Task: Create new contact,   with mail id: 'Leah.Smith@mcny.org', first name: 'Leah', Last name: 'Smith', Job Title: Technical Writer, Phone number (408) 555-9012. Change life cycle stage to  'Lead' and lead status to 'New'. Add new company to the associated contact: www.selco-india.com
 . Logged in from softage.5@softage.net
Action: Mouse moved to (81, 71)
Screenshot: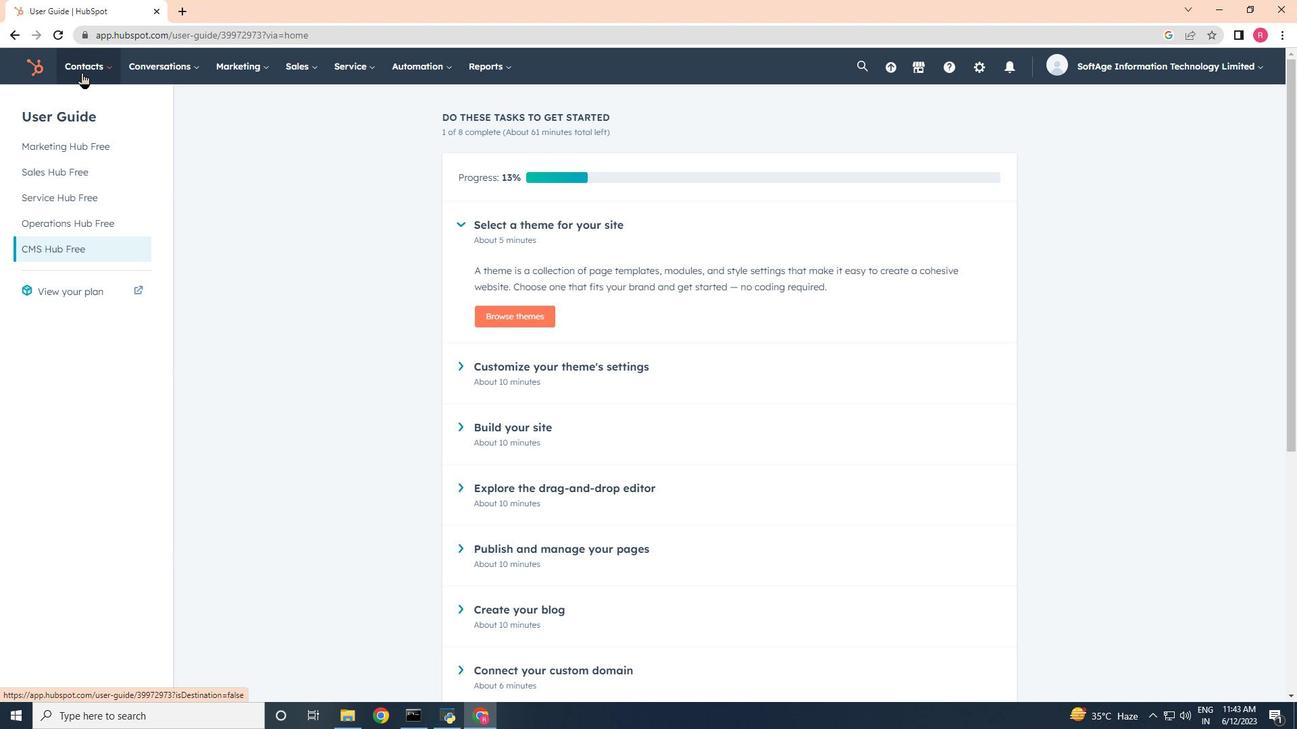 
Action: Mouse pressed left at (81, 71)
Screenshot: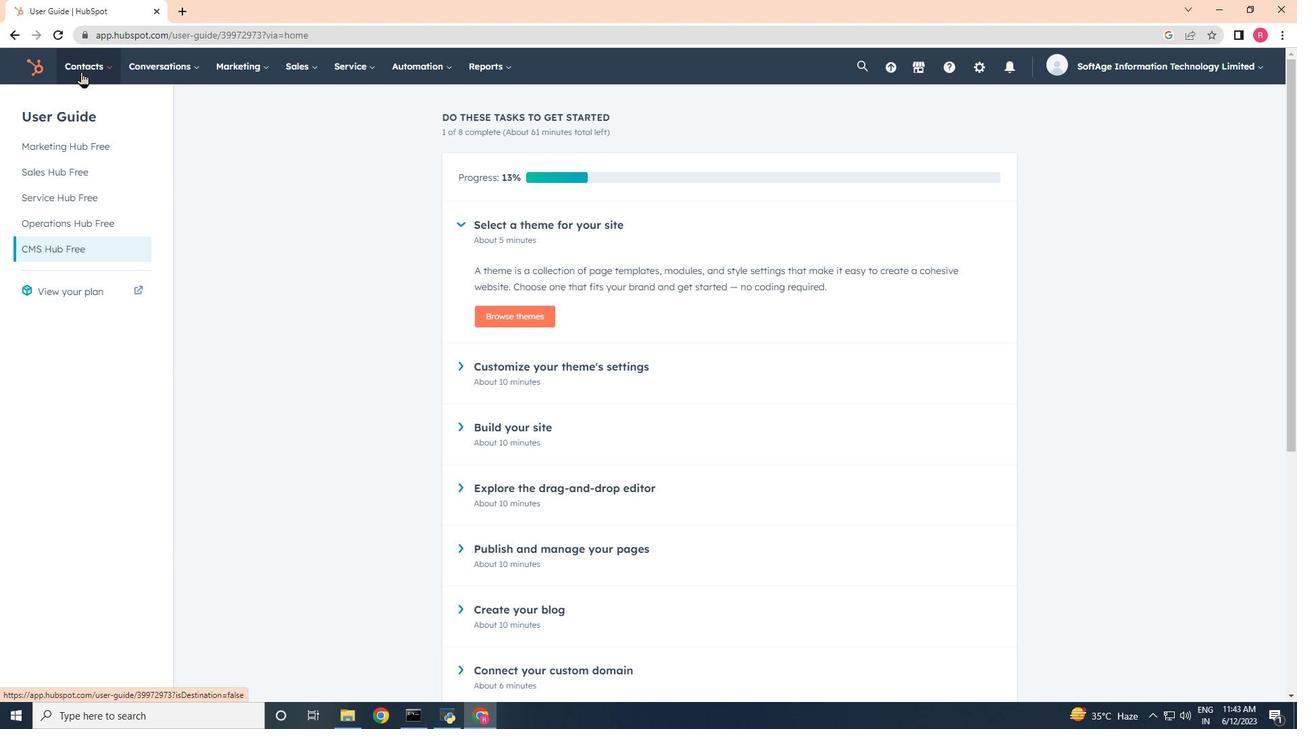 
Action: Mouse moved to (98, 106)
Screenshot: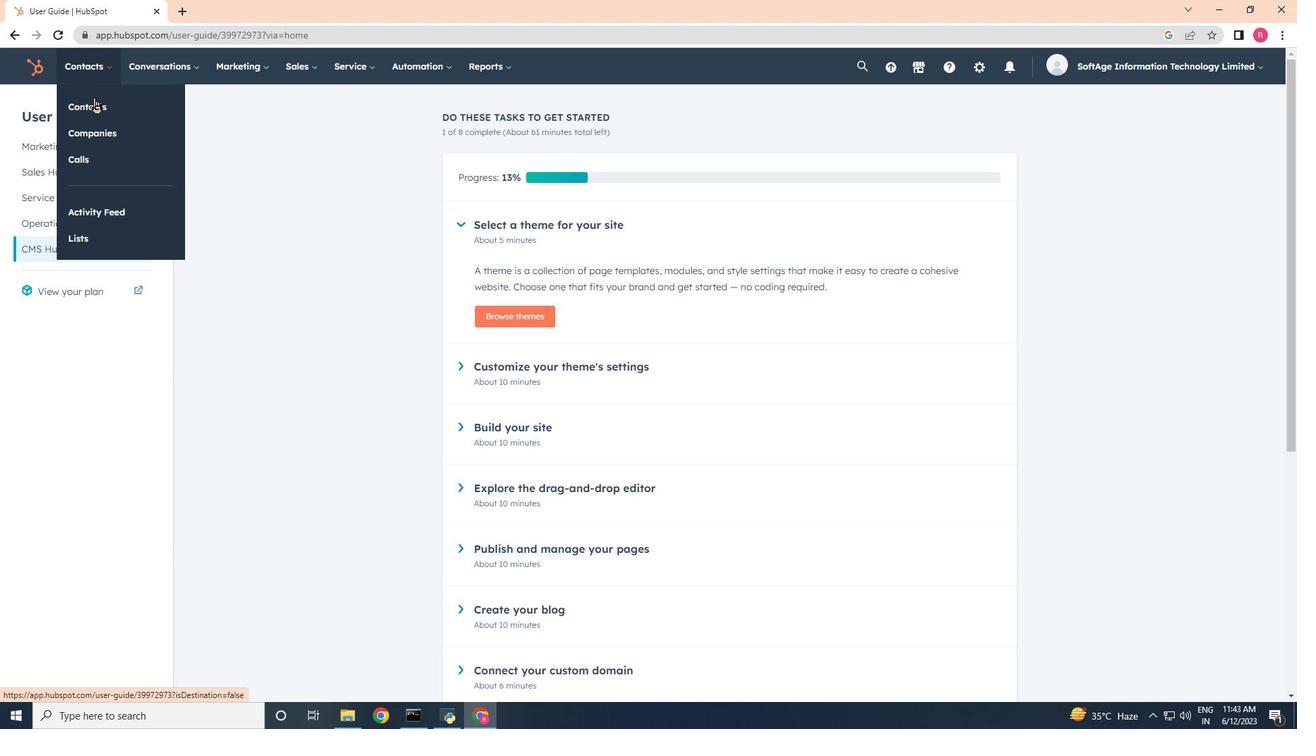 
Action: Mouse pressed left at (98, 106)
Screenshot: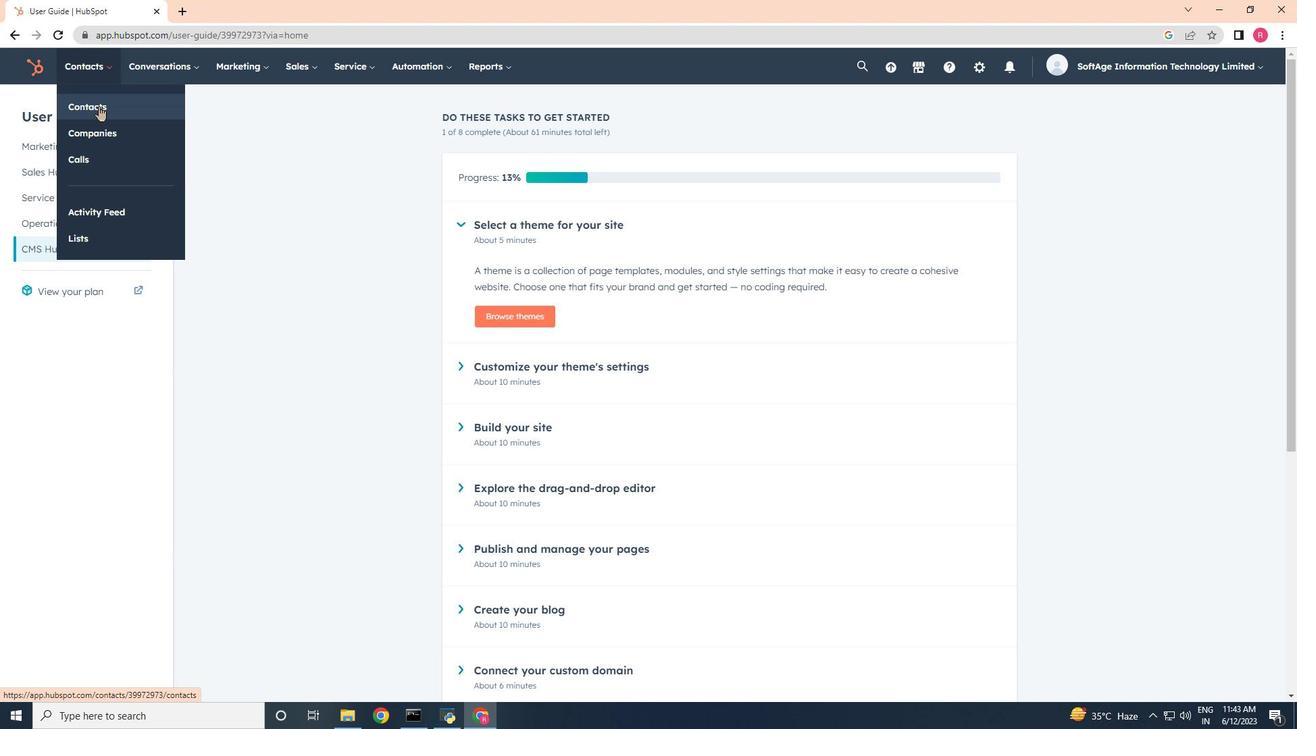 
Action: Mouse moved to (1238, 118)
Screenshot: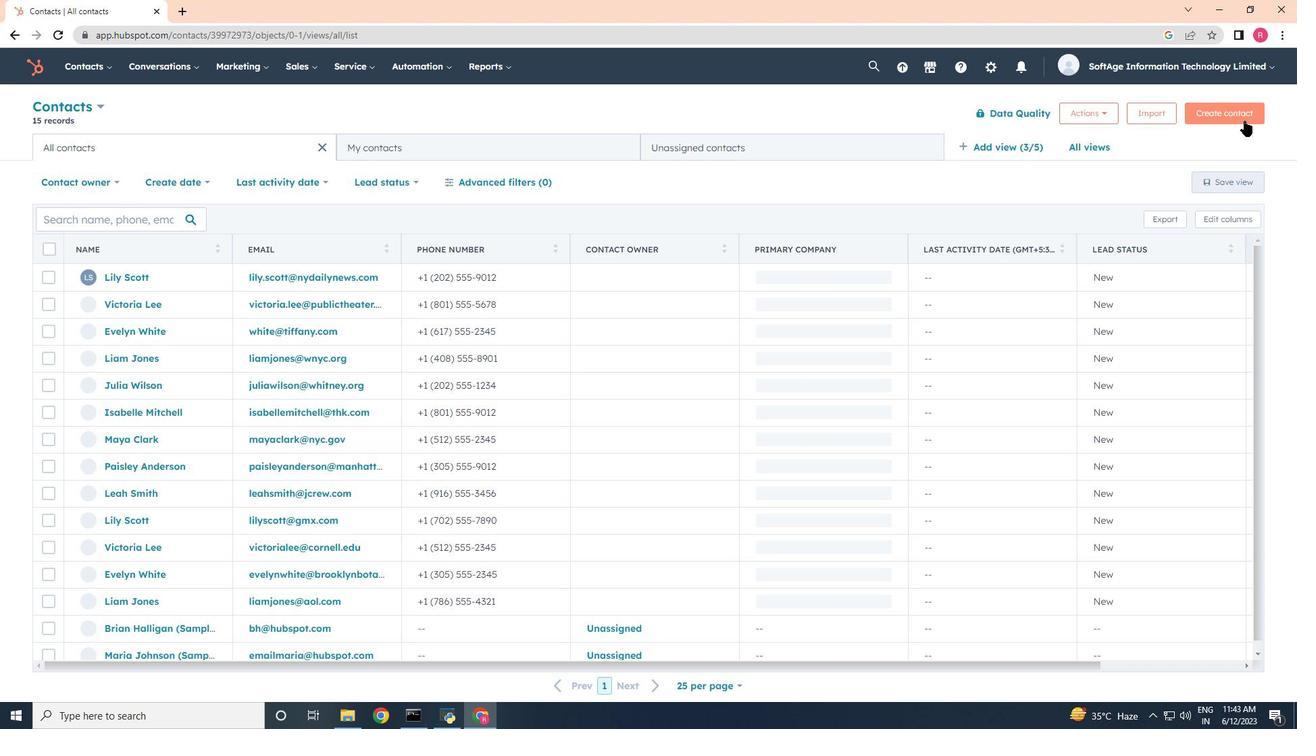 
Action: Mouse pressed left at (1238, 118)
Screenshot: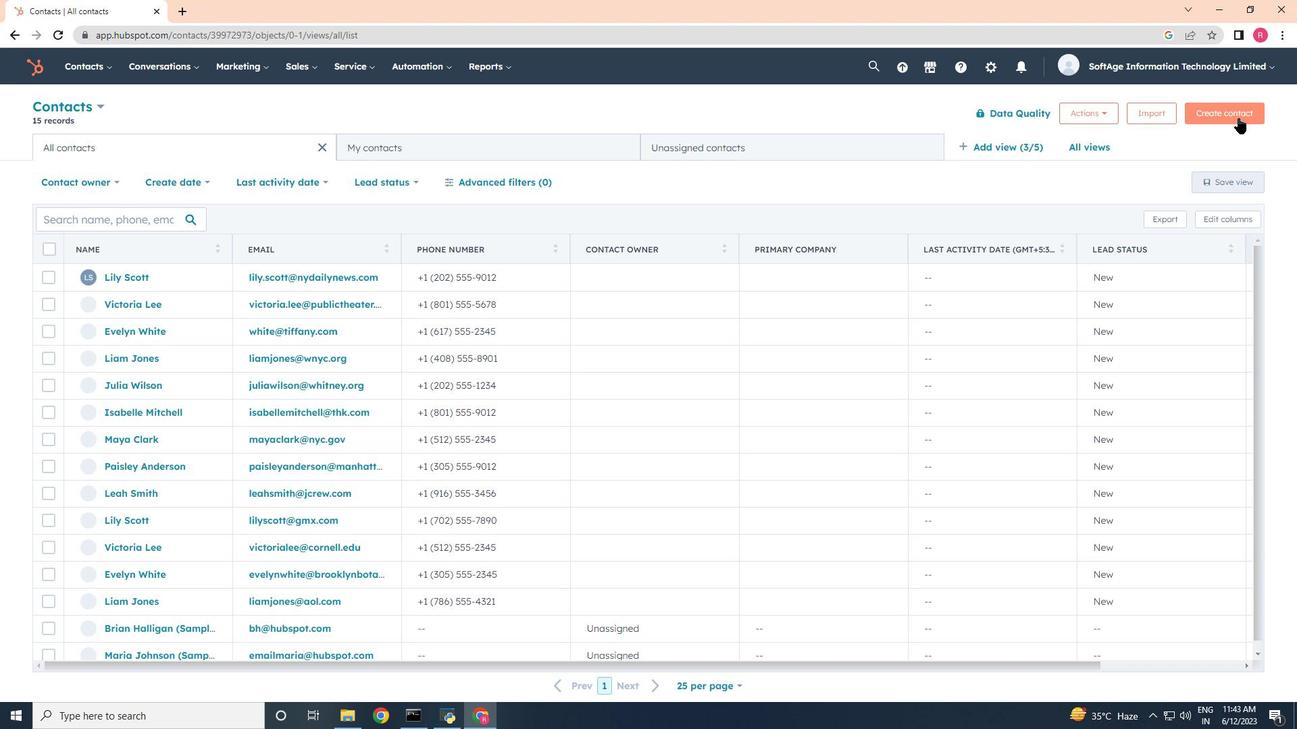 
Action: Mouse moved to (948, 187)
Screenshot: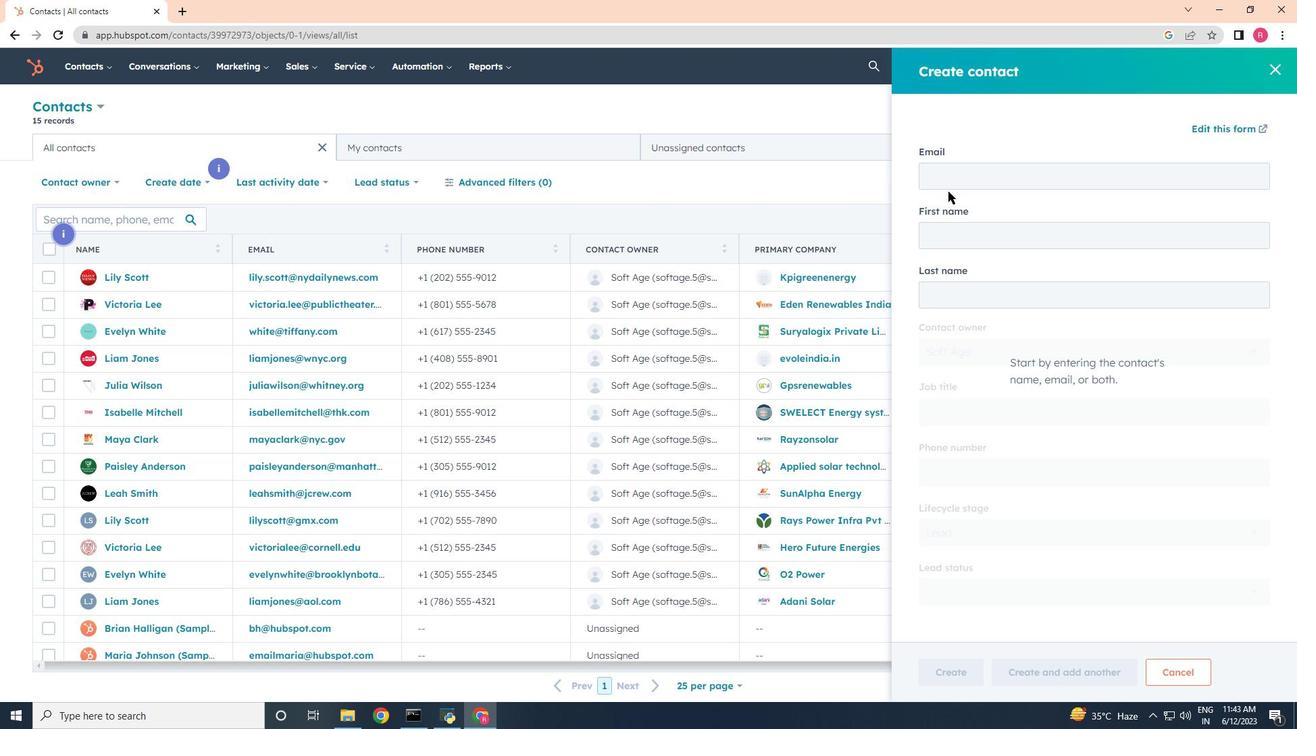
Action: Mouse pressed left at (948, 187)
Screenshot: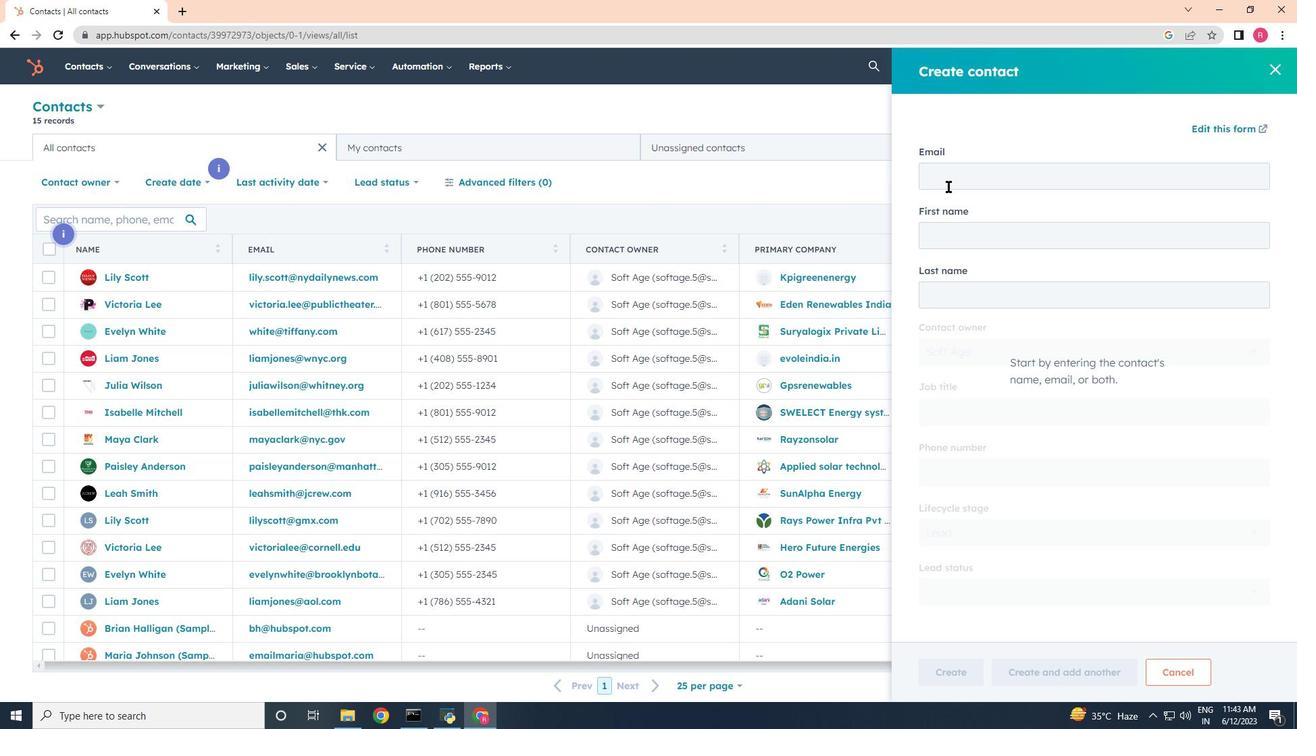 
Action: Key pressed <Key.shift>Leah.<Key.shift>
Screenshot: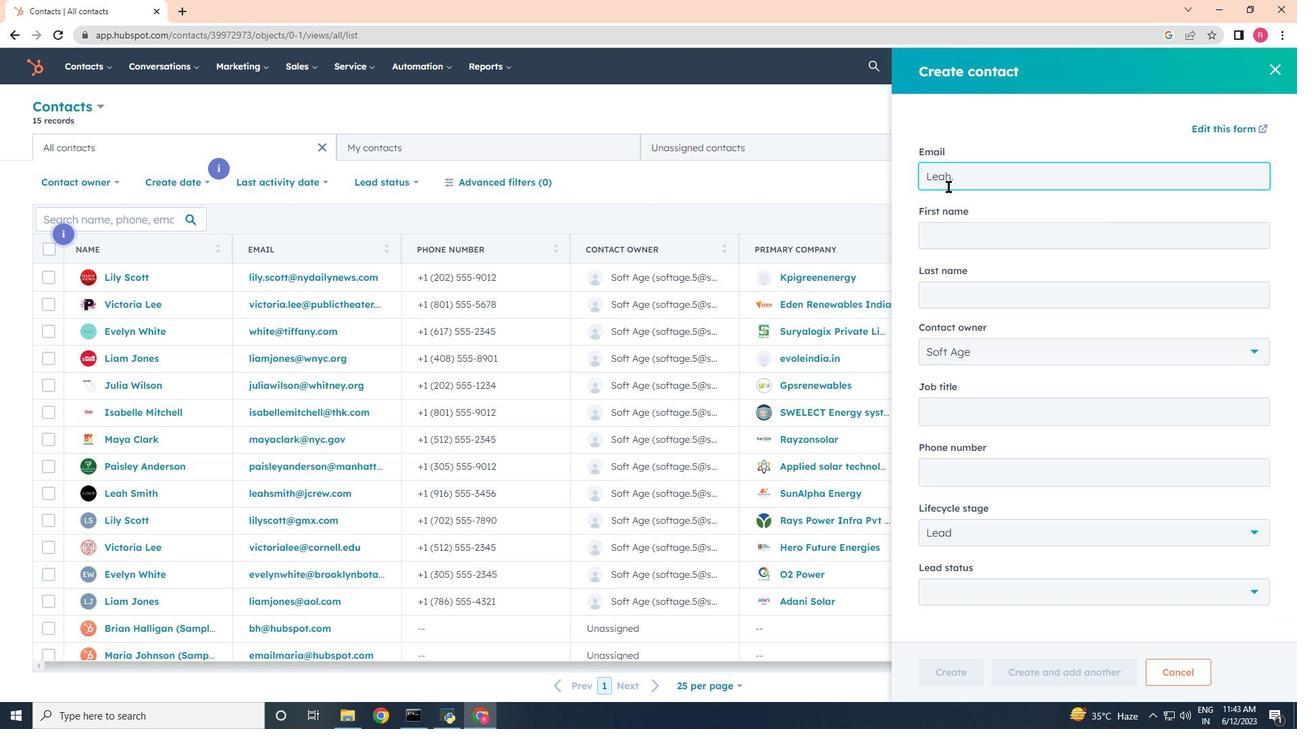 
Action: Mouse moved to (948, 187)
Screenshot: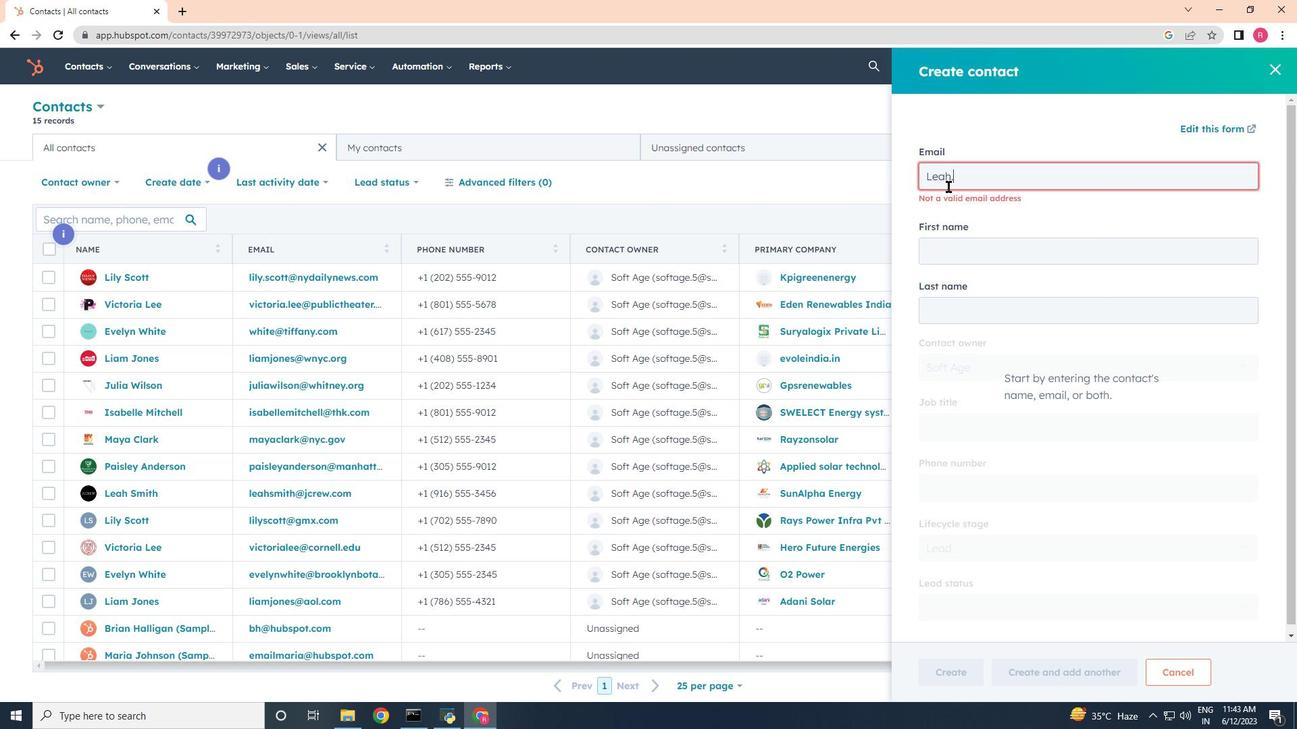 
Action: Key pressed Smith<Key.shift><Key.shift><Key.shift><Key.shift><Key.shift><Key.shift>@mcny.org<Key.tab><Key.shift><Key.shift><Key.shift><Key.shift><Key.shift><Key.shift>Leah<Key.tab><Key.shift><Key.shift><Key.shift><Key.shift><Key.shift><Key.shift><Key.shift>A<Key.shift><Key.shift><Key.shift><Key.shift><Key.shift><Key.shift><Key.shift><Key.shift><Key.shift><Key.shift><Key.shift><Key.shift><Key.backspace><Key.shift>Smith<Key.tab><Key.tab><Key.shift>Technical<Key.space><Key.shift><Key.shift><Key.shift>Writer<Key.tab>4085559012
Screenshot: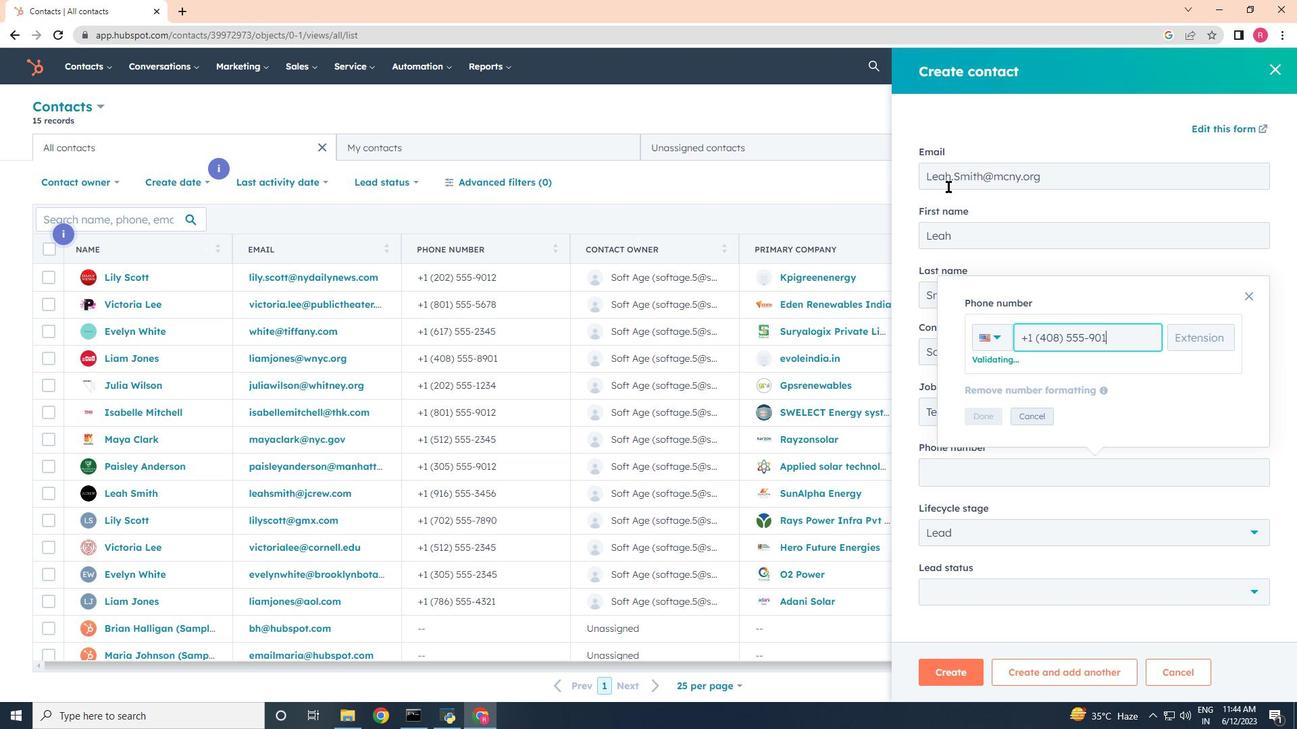 
Action: Mouse moved to (988, 419)
Screenshot: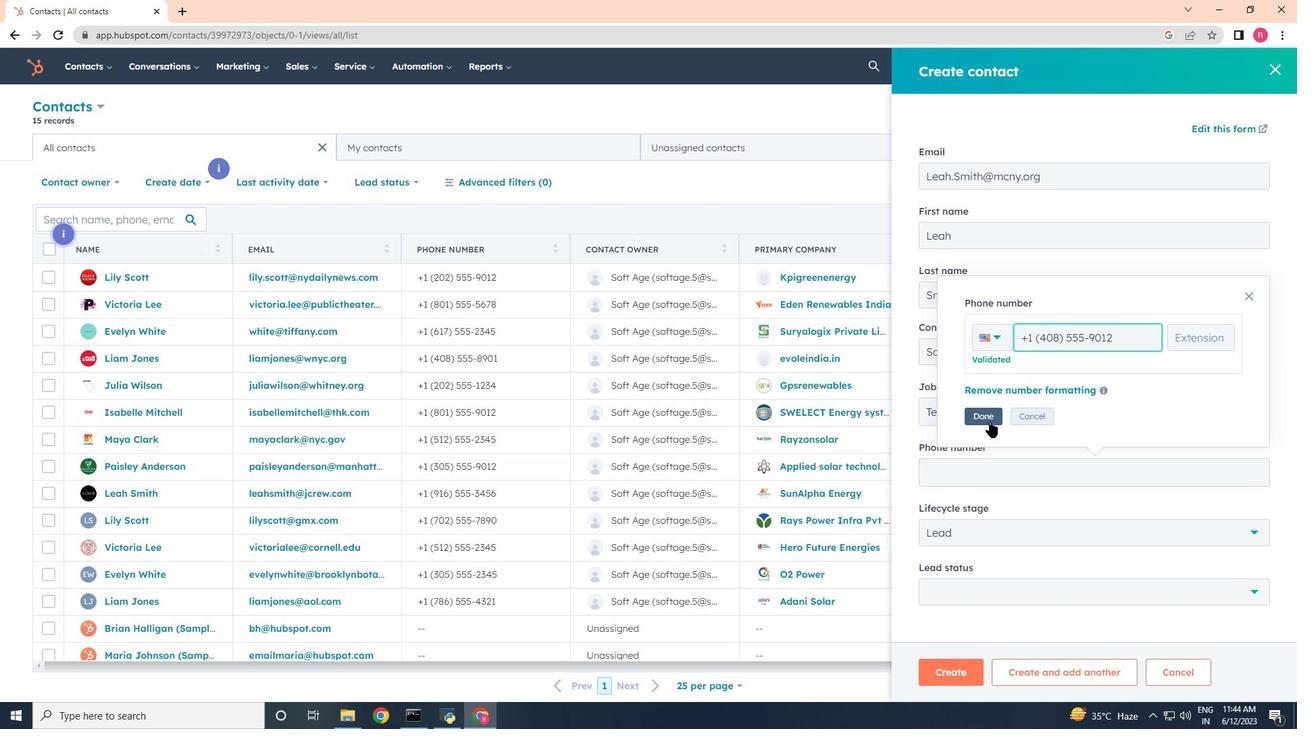 
Action: Mouse pressed left at (988, 419)
Screenshot: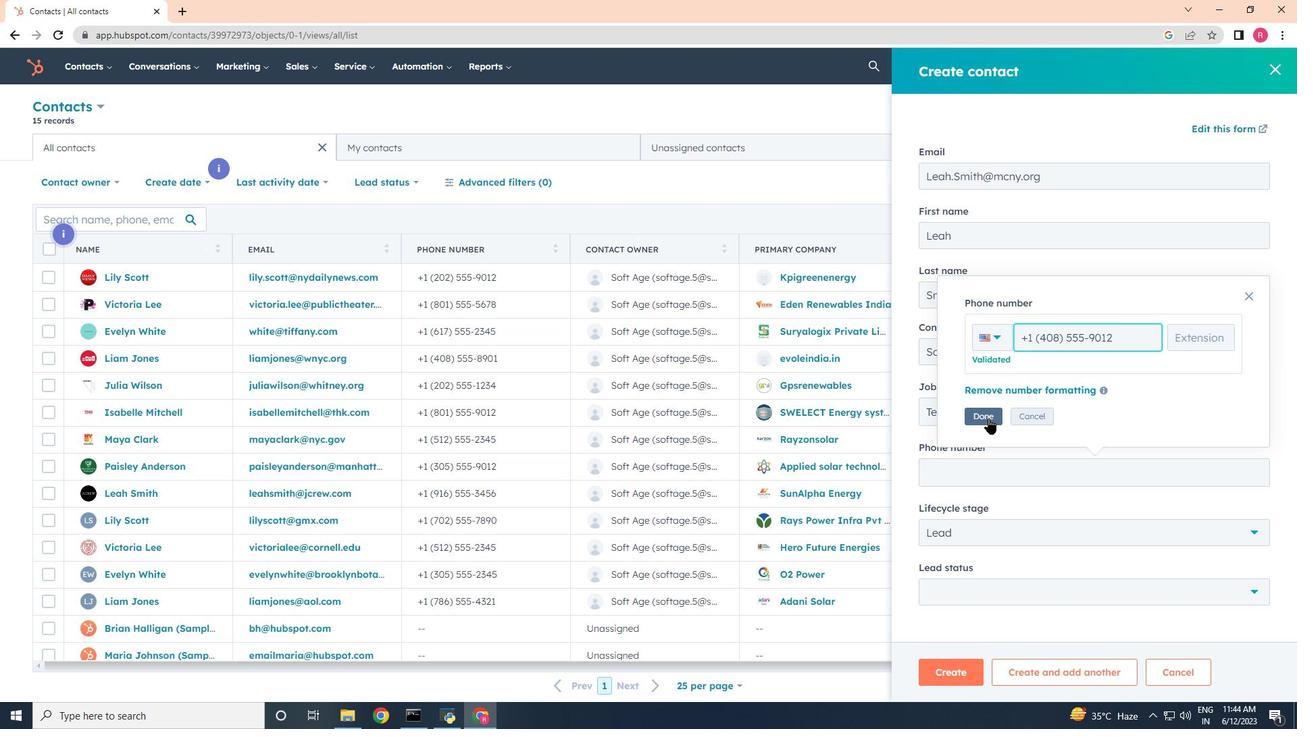 
Action: Mouse moved to (963, 533)
Screenshot: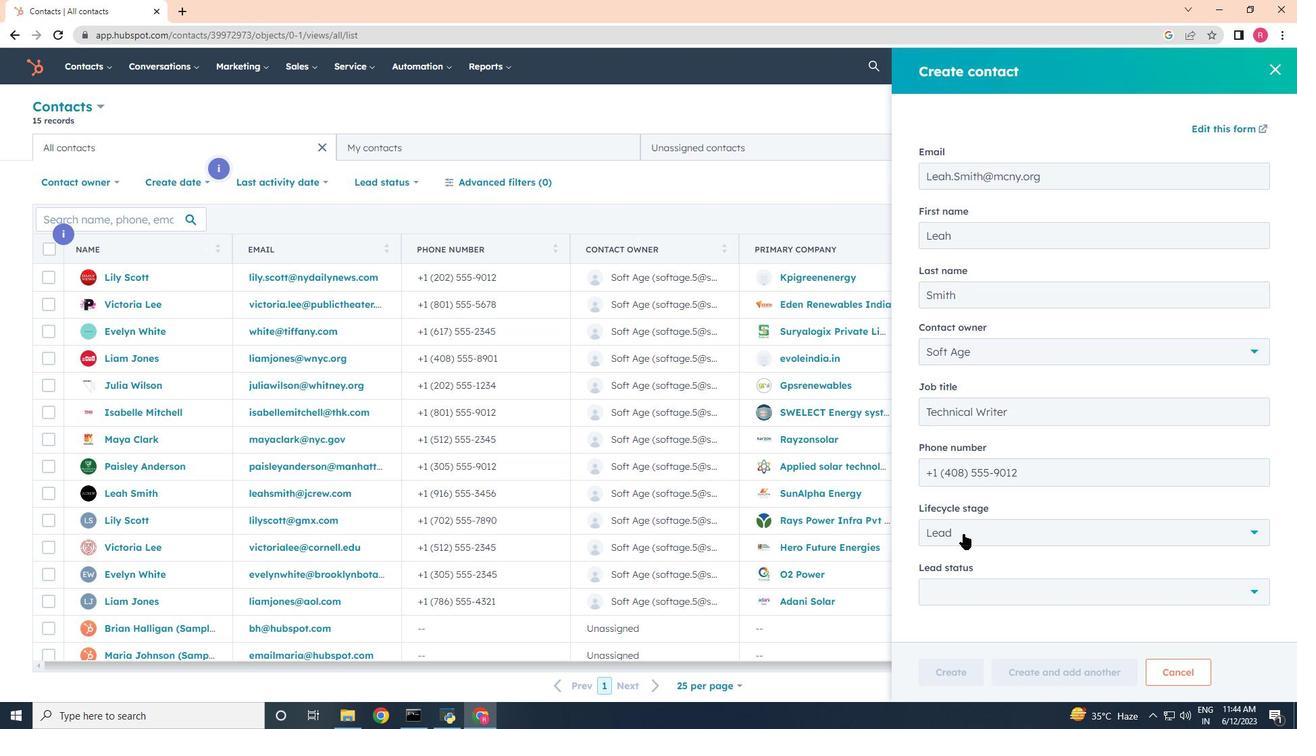
Action: Mouse pressed left at (963, 533)
Screenshot: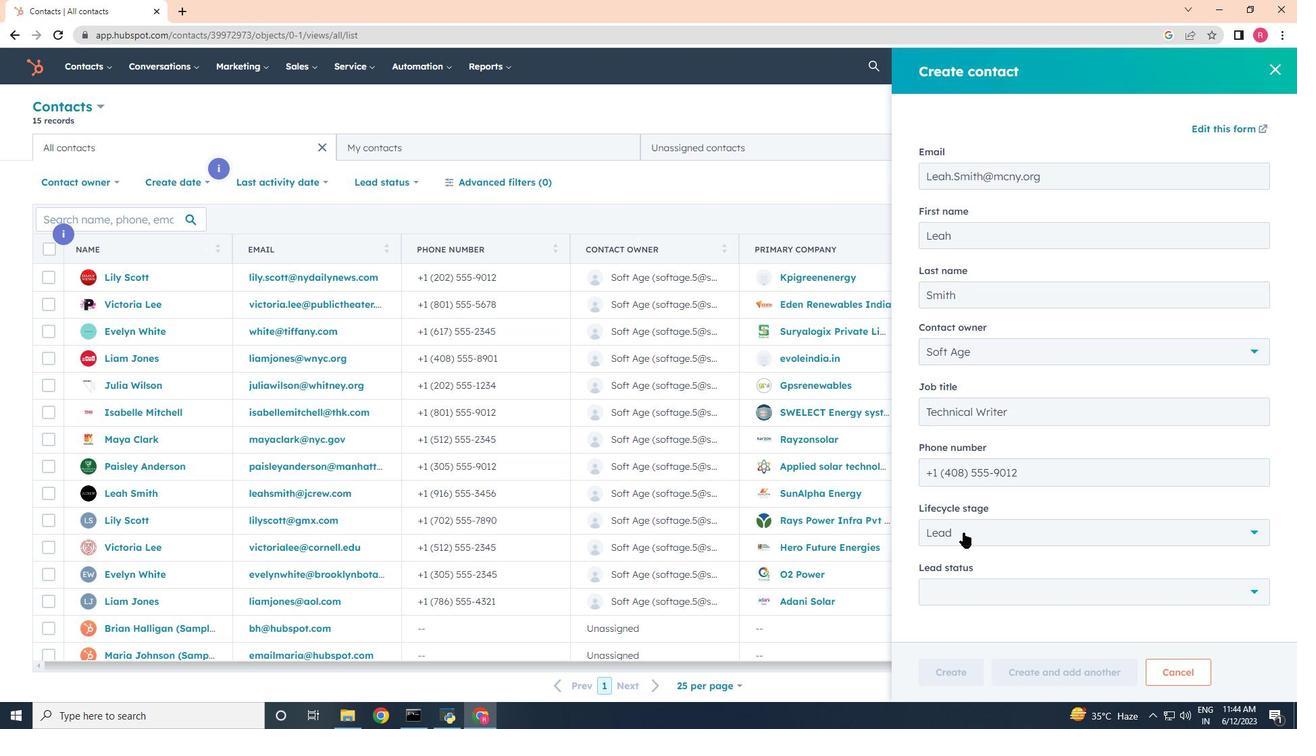 
Action: Mouse moved to (950, 412)
Screenshot: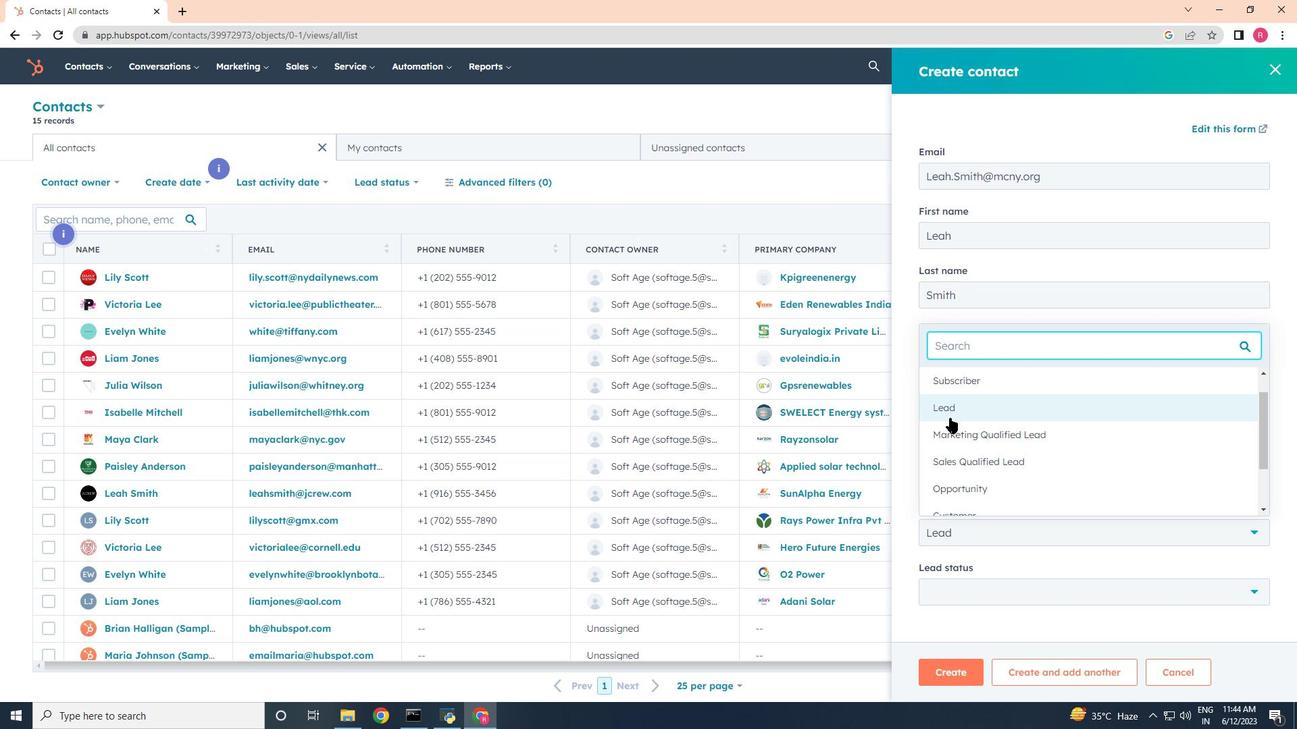 
Action: Mouse pressed left at (950, 412)
Screenshot: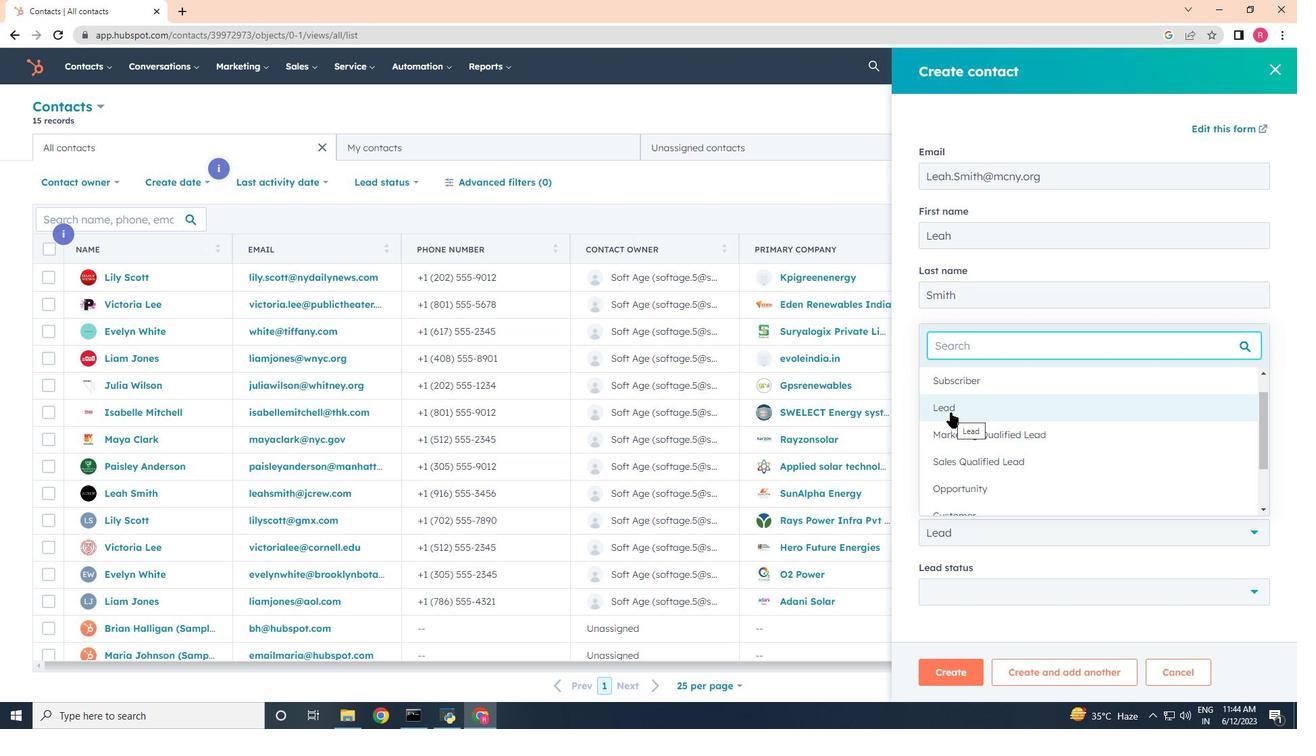 
Action: Mouse moved to (979, 587)
Screenshot: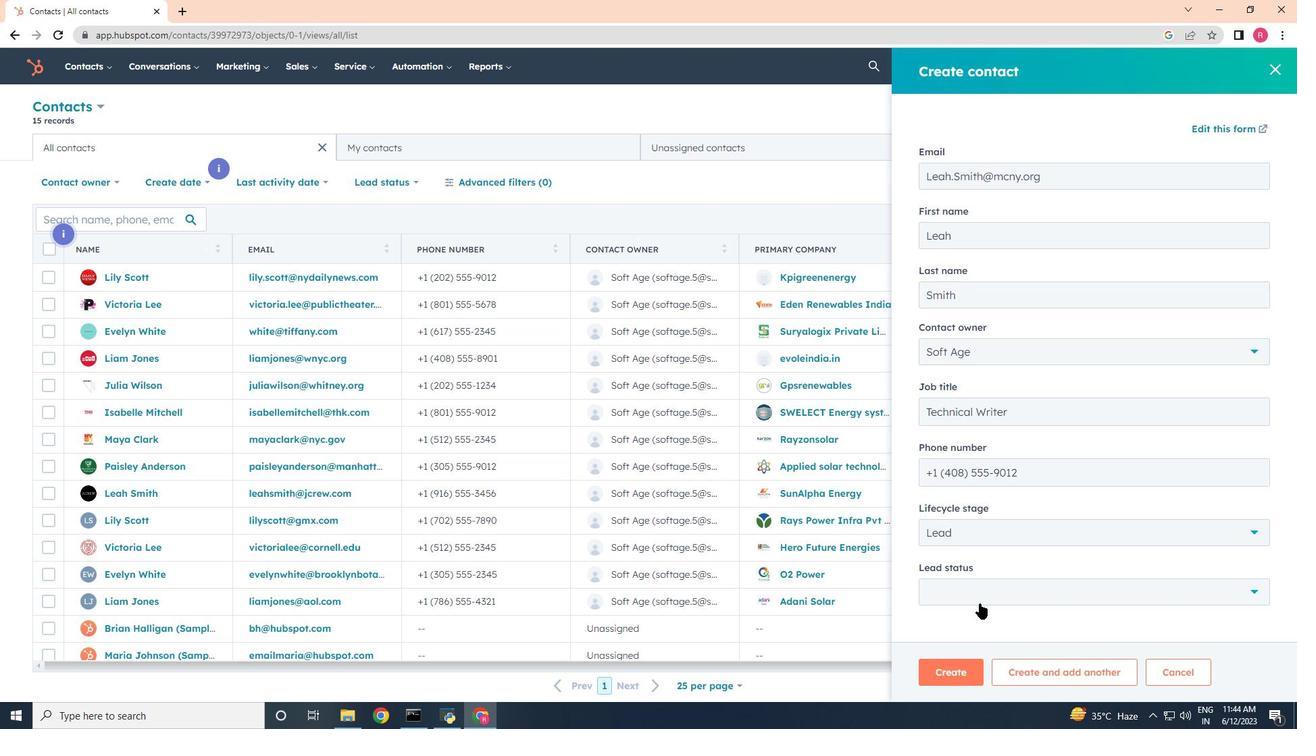 
Action: Mouse pressed left at (979, 587)
Screenshot: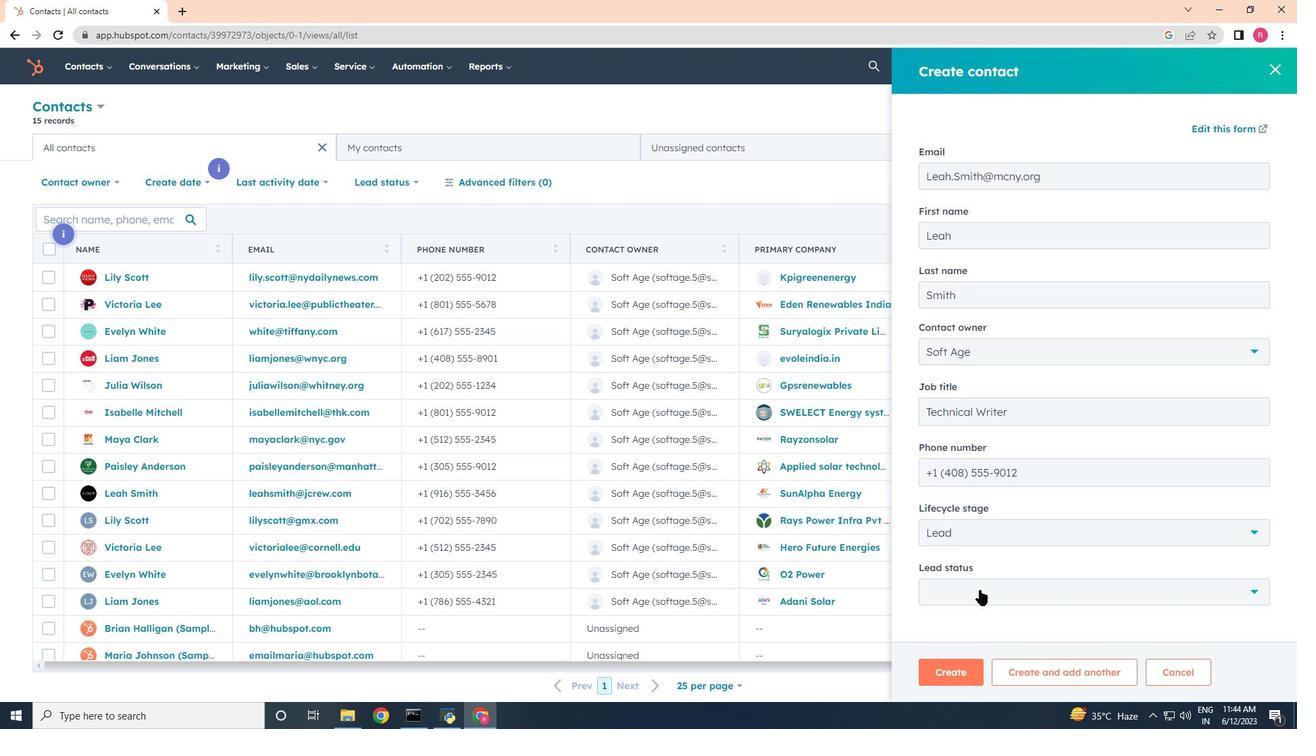 
Action: Mouse moved to (956, 478)
Screenshot: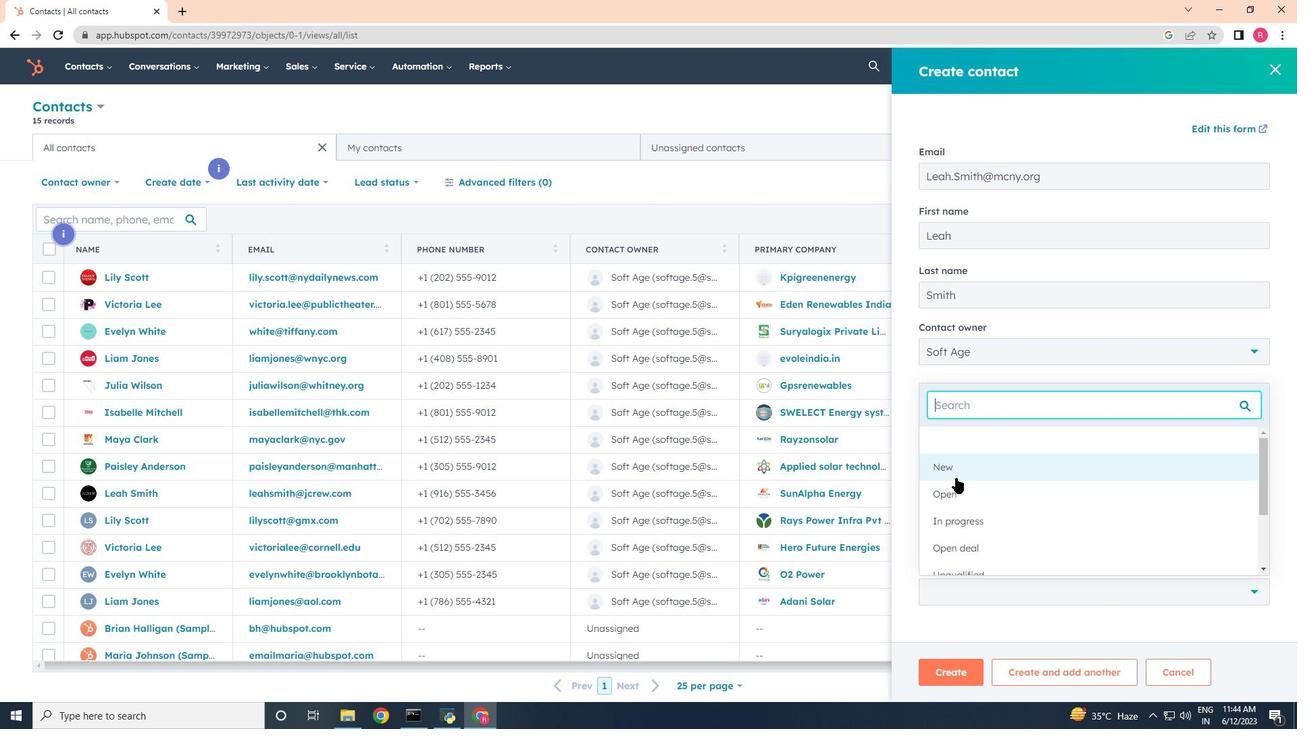 
Action: Mouse pressed left at (956, 478)
Screenshot: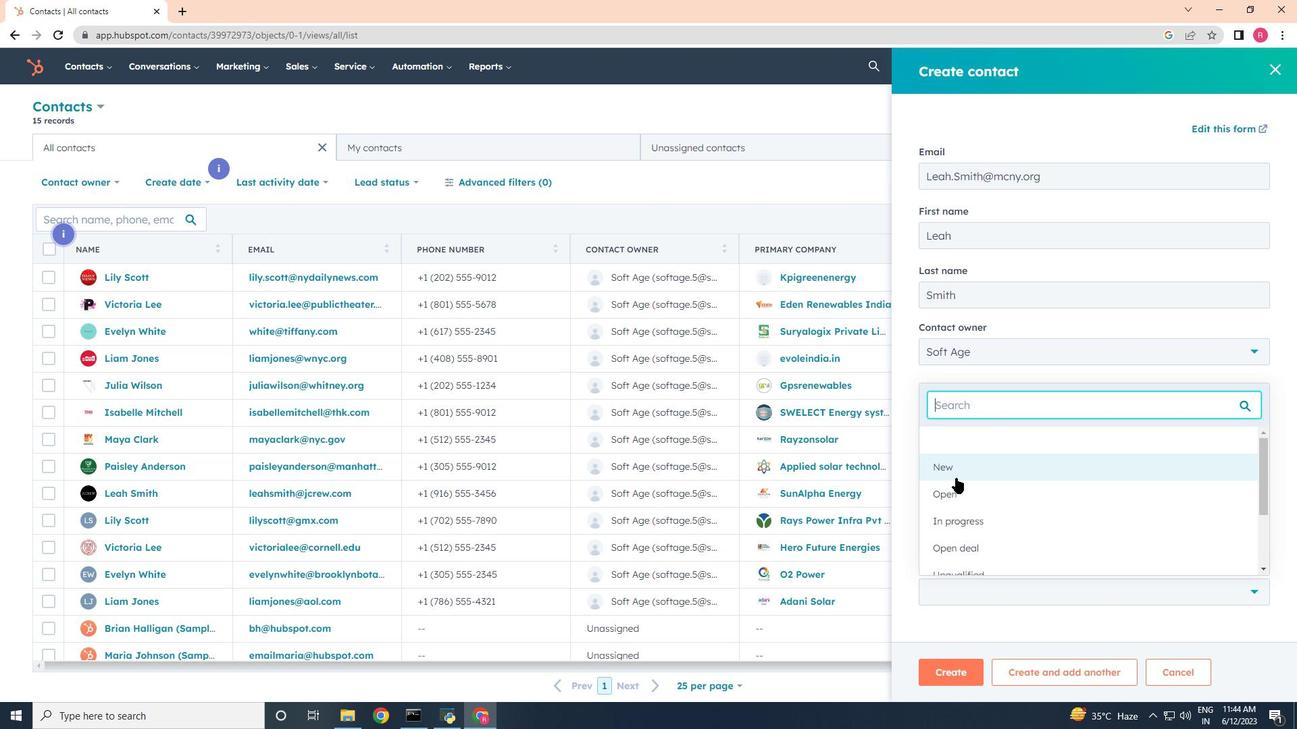 
Action: Mouse moved to (952, 677)
Screenshot: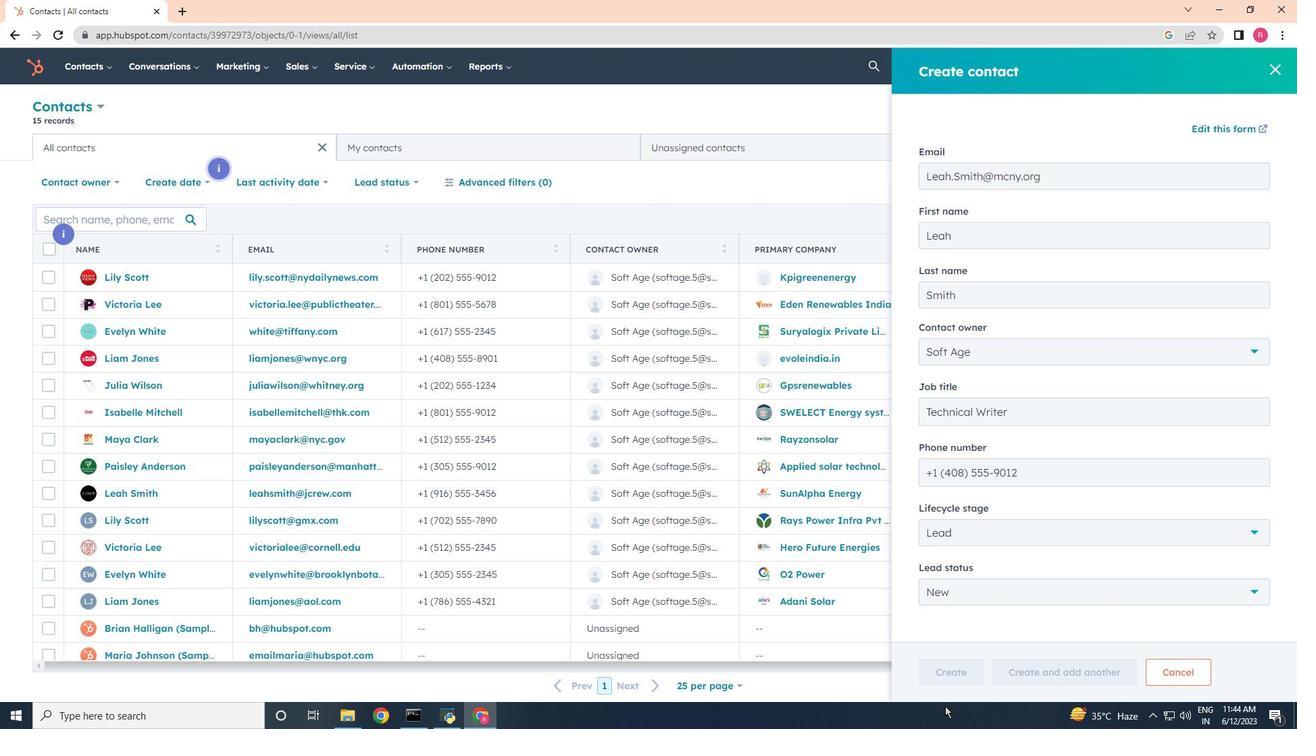 
Action: Mouse pressed left at (952, 677)
Screenshot: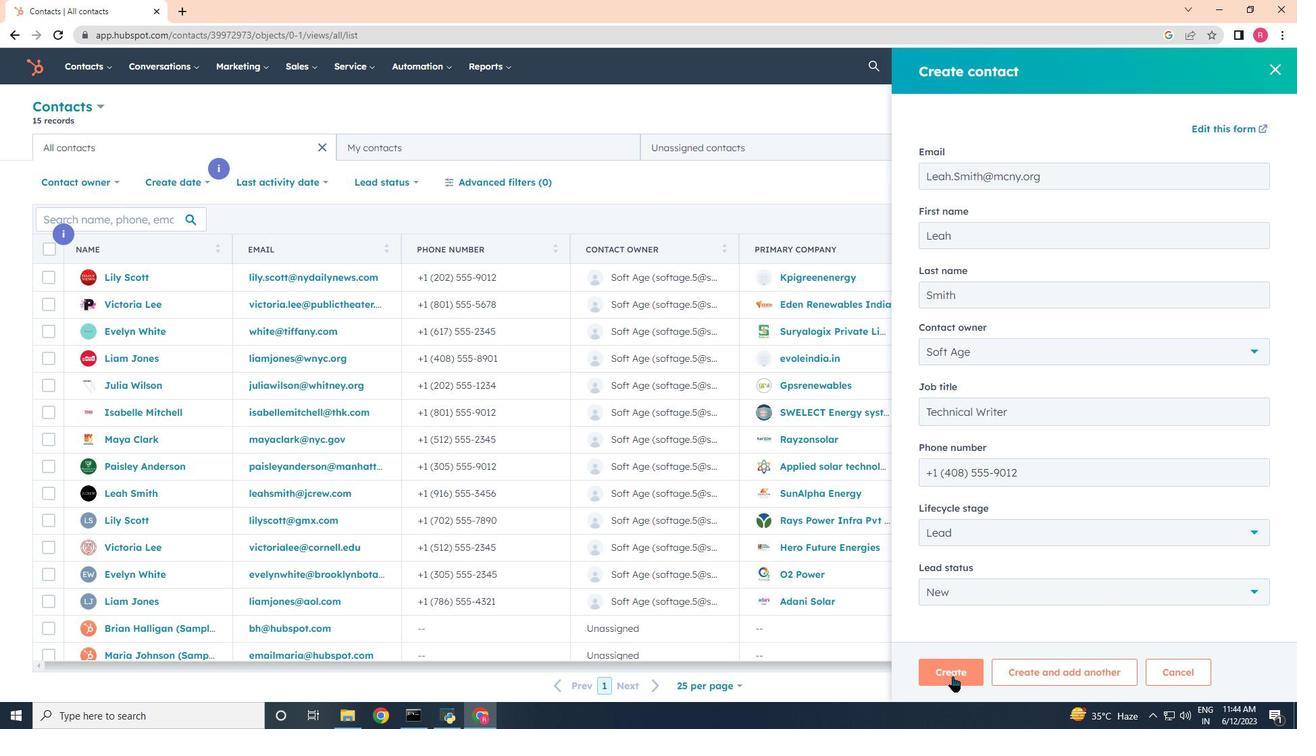 
Action: Mouse moved to (909, 437)
Screenshot: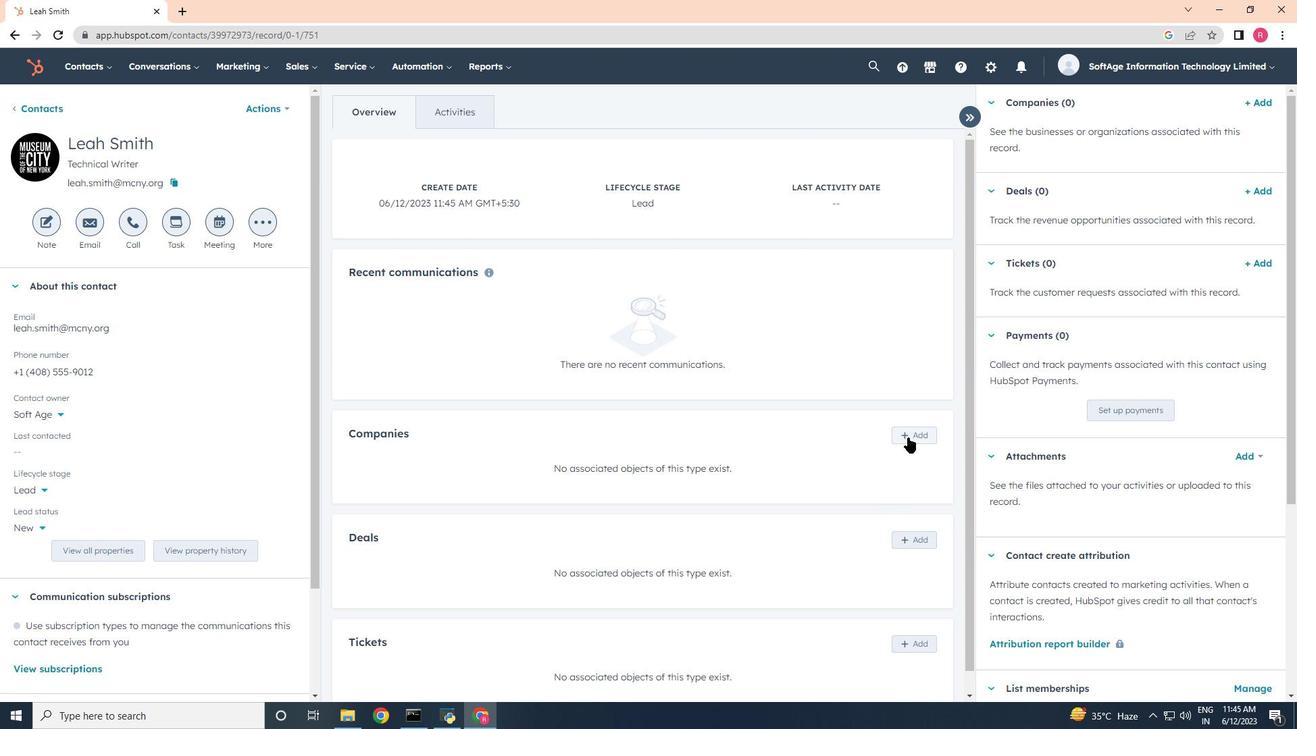 
Action: Mouse pressed left at (909, 437)
Screenshot: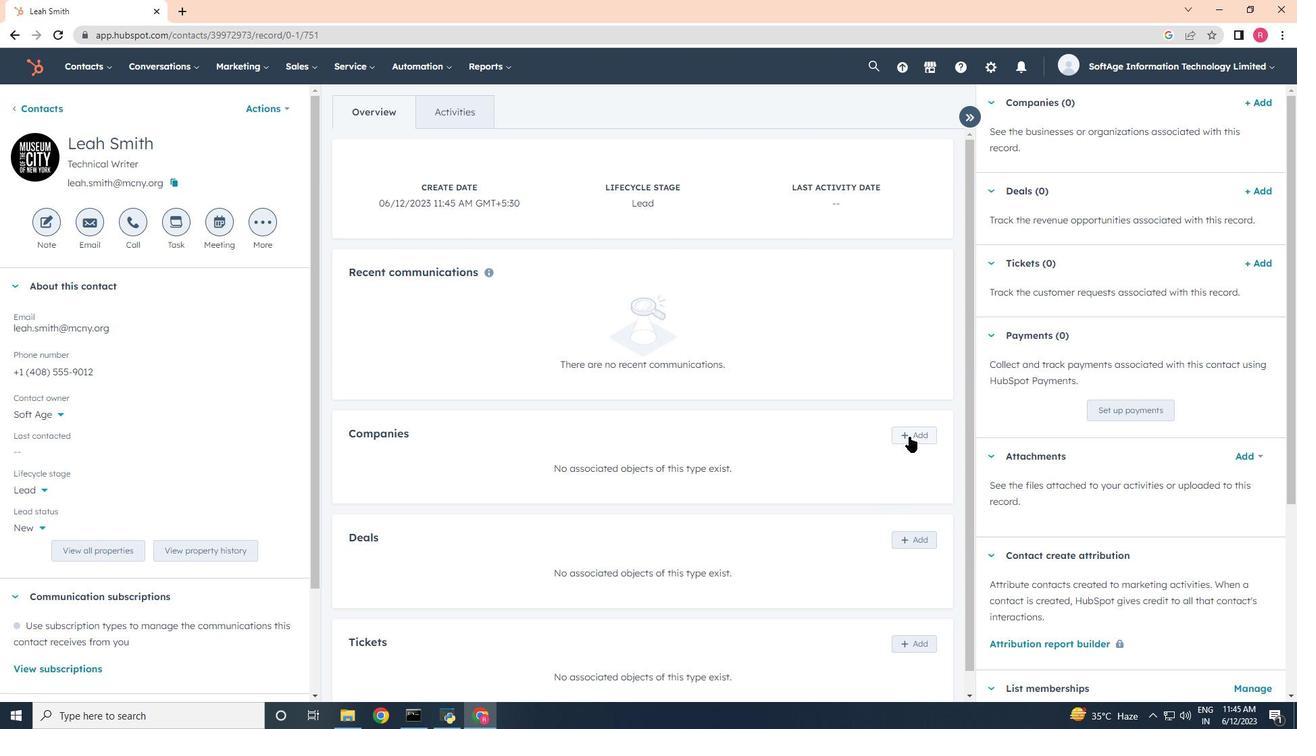 
Action: Mouse moved to (990, 145)
Screenshot: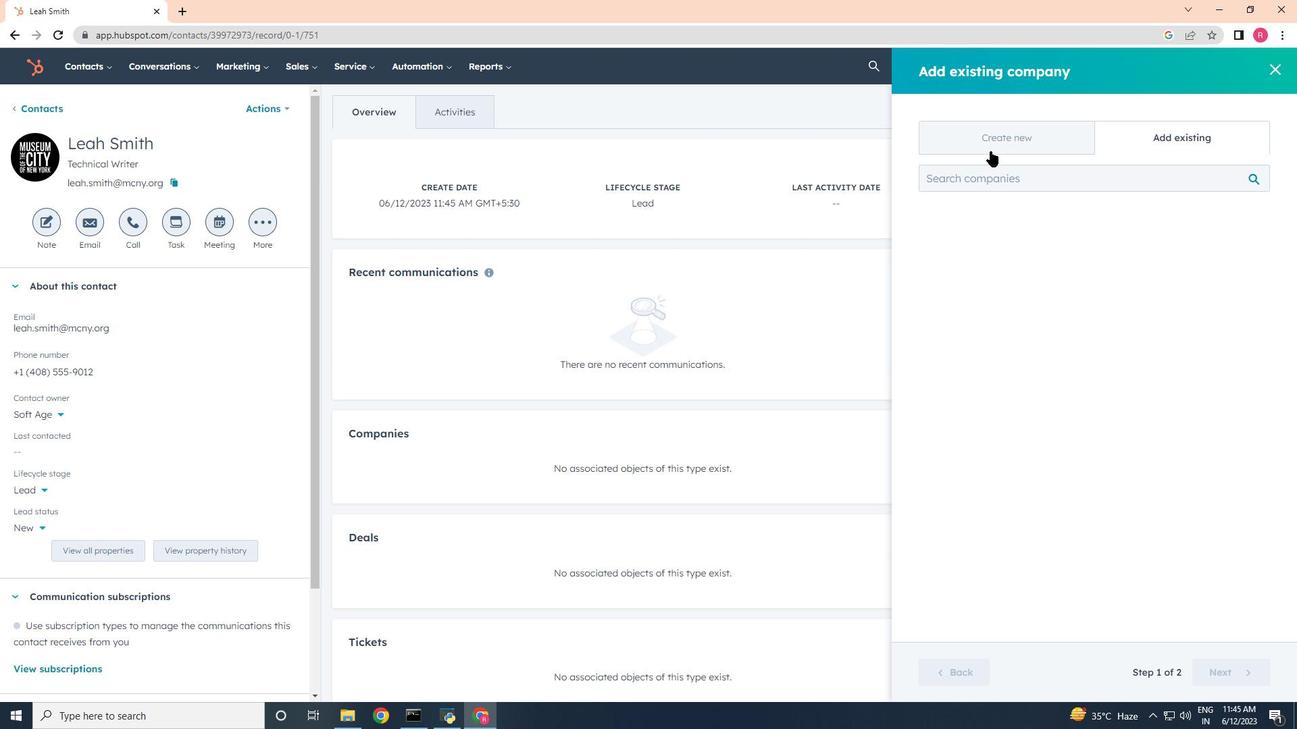 
Action: Mouse pressed left at (990, 145)
Screenshot: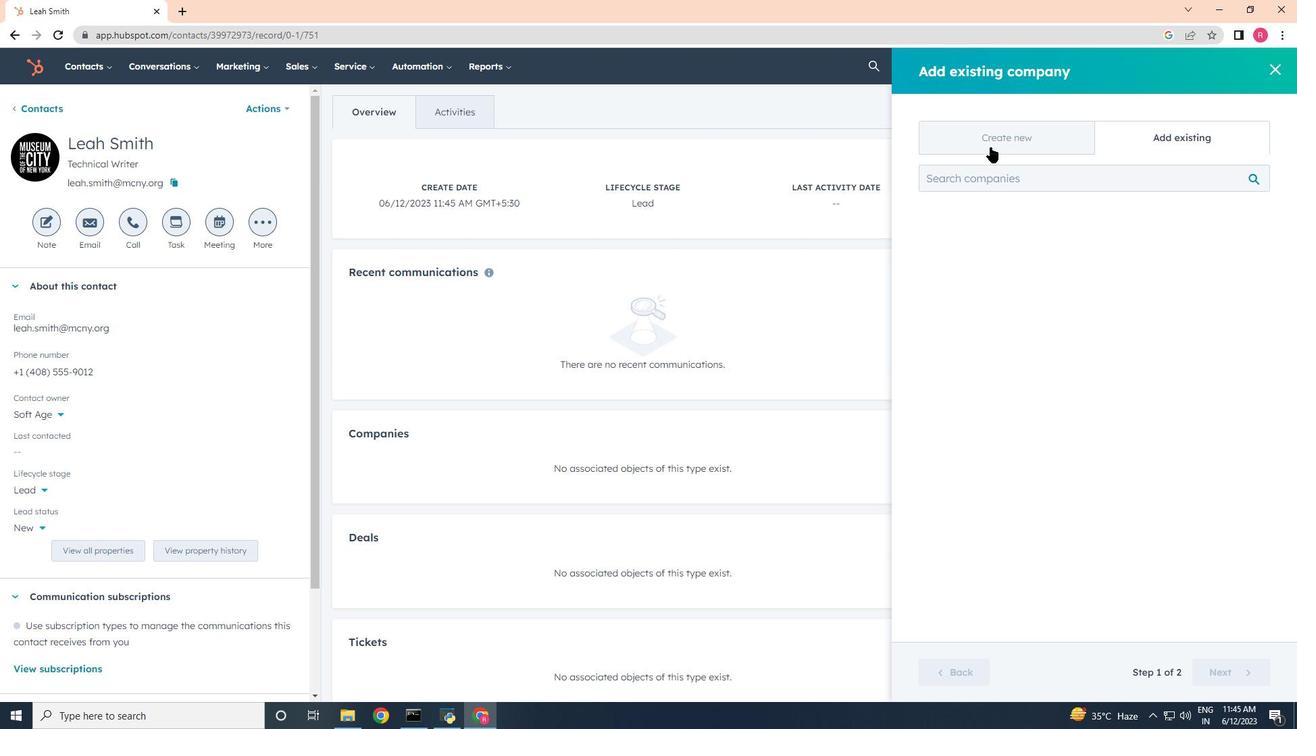 
Action: Mouse moved to (978, 217)
Screenshot: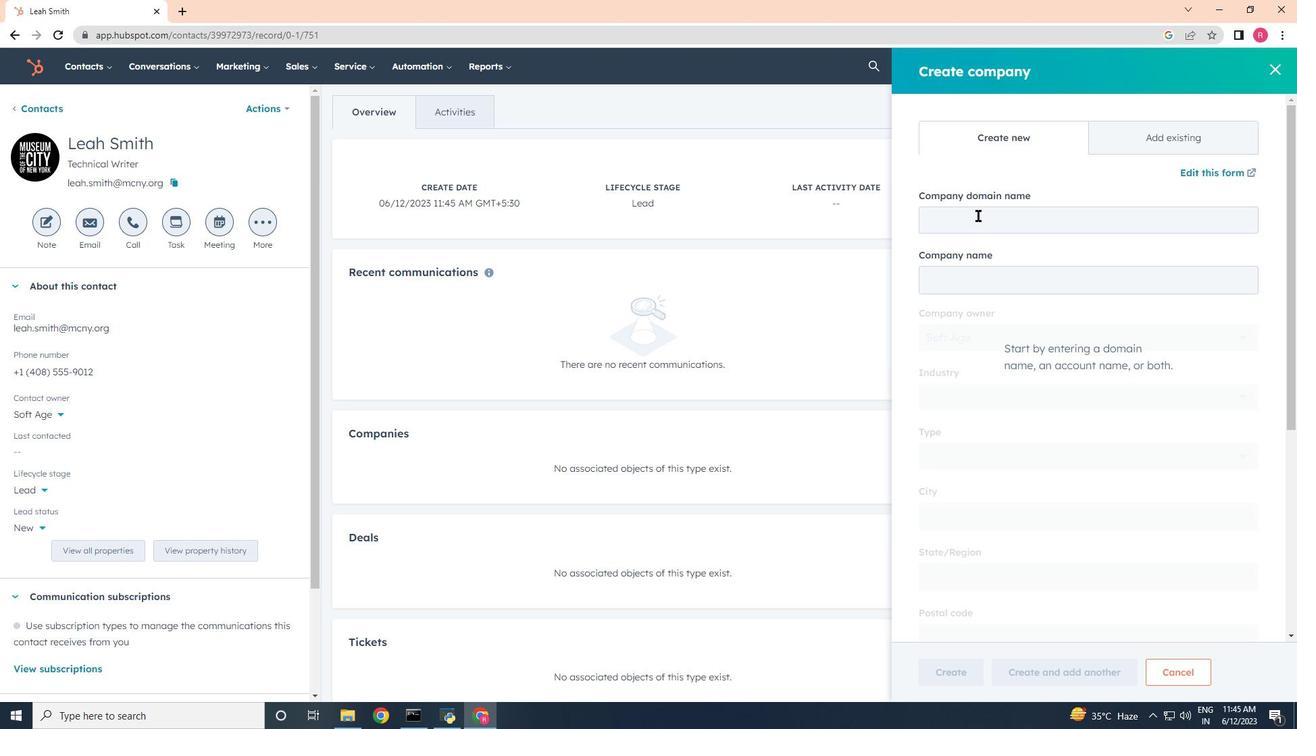 
Action: Mouse pressed left at (978, 217)
Screenshot: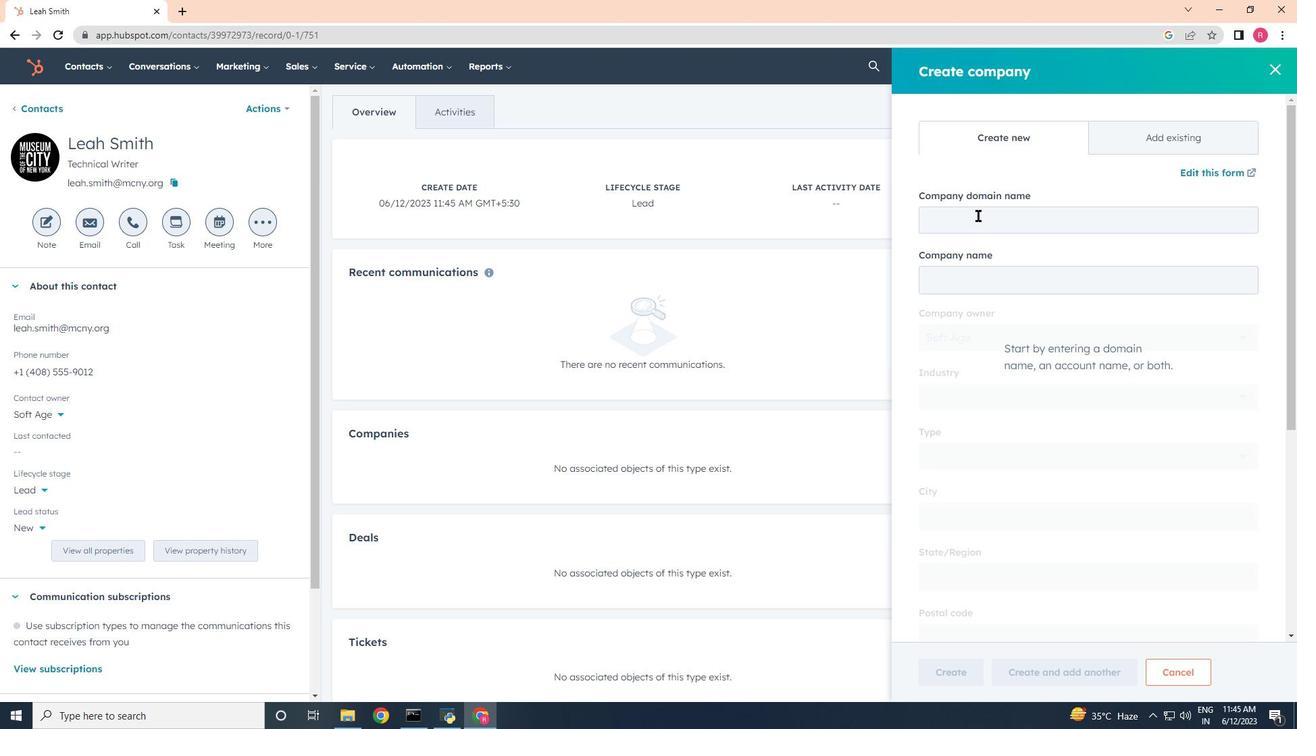 
Action: Mouse moved to (981, 225)
Screenshot: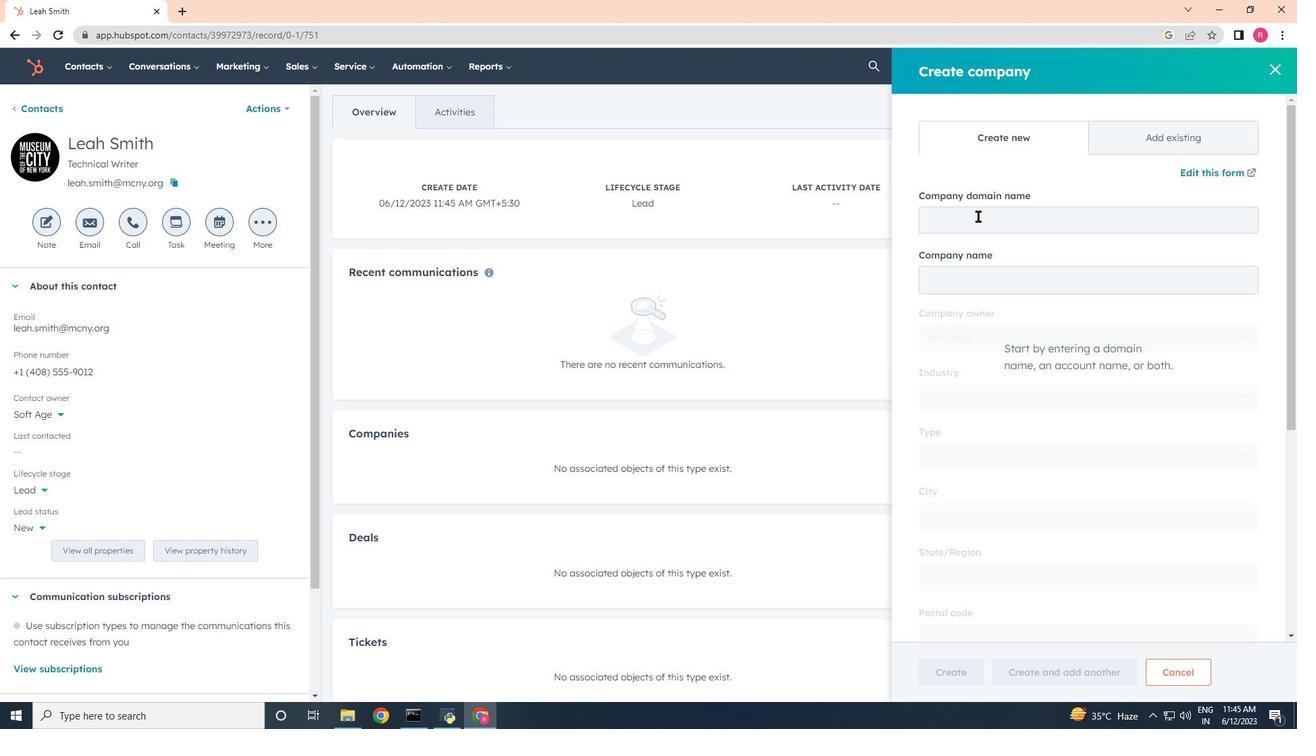 
Action: Key pressed www.selco-india.com
Screenshot: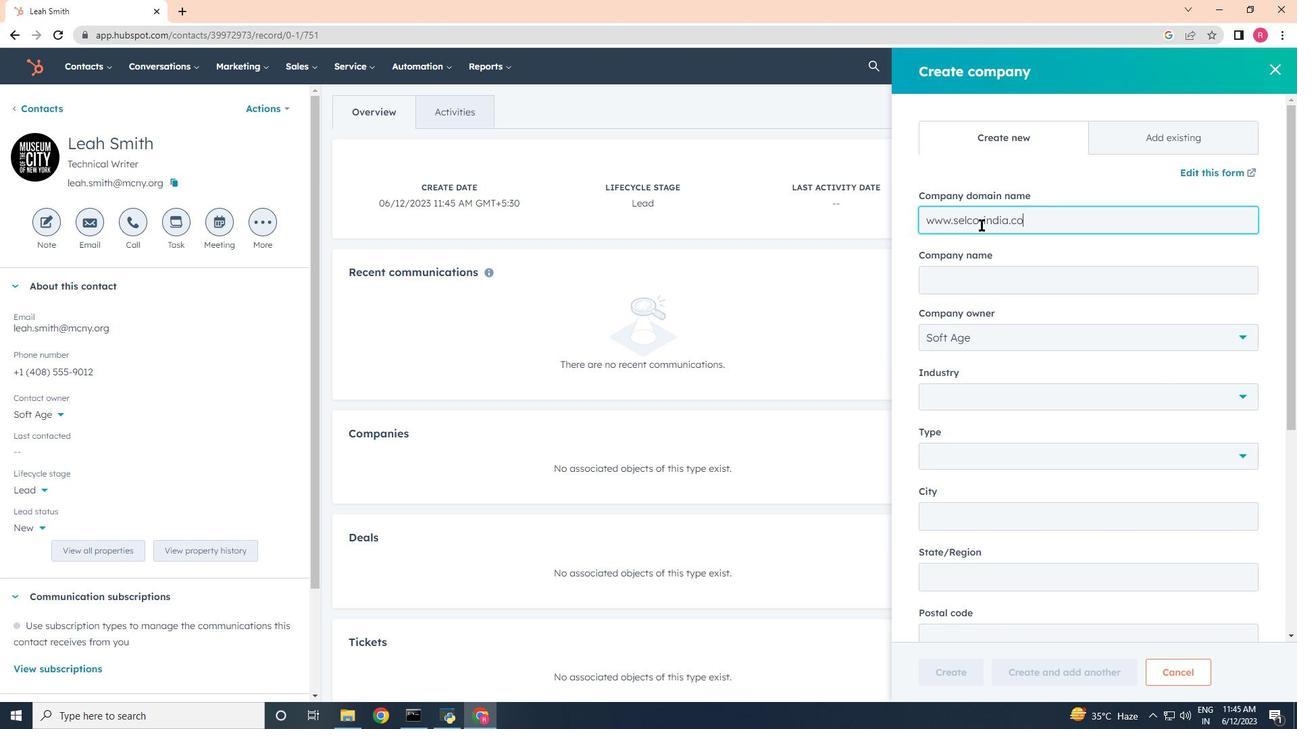 
Action: Mouse moved to (1104, 400)
Screenshot: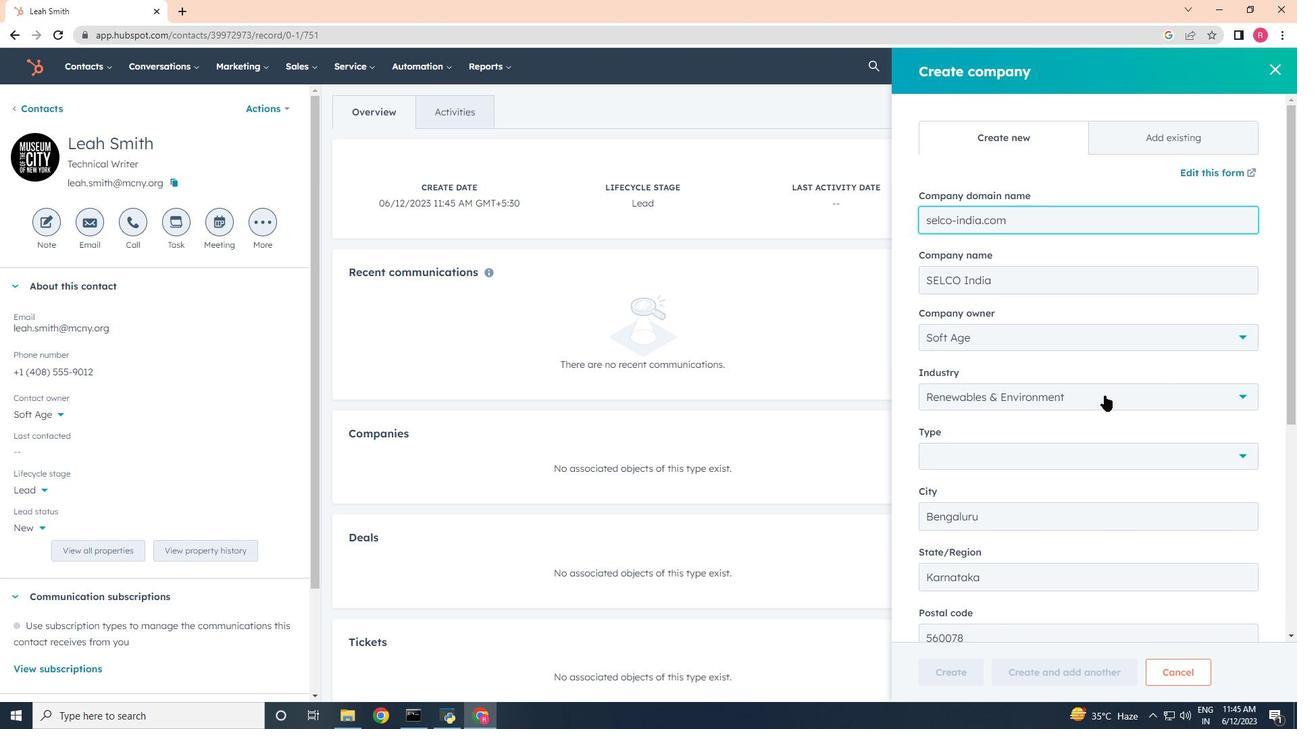 
Action: Mouse scrolled (1104, 398) with delta (0, 0)
Screenshot: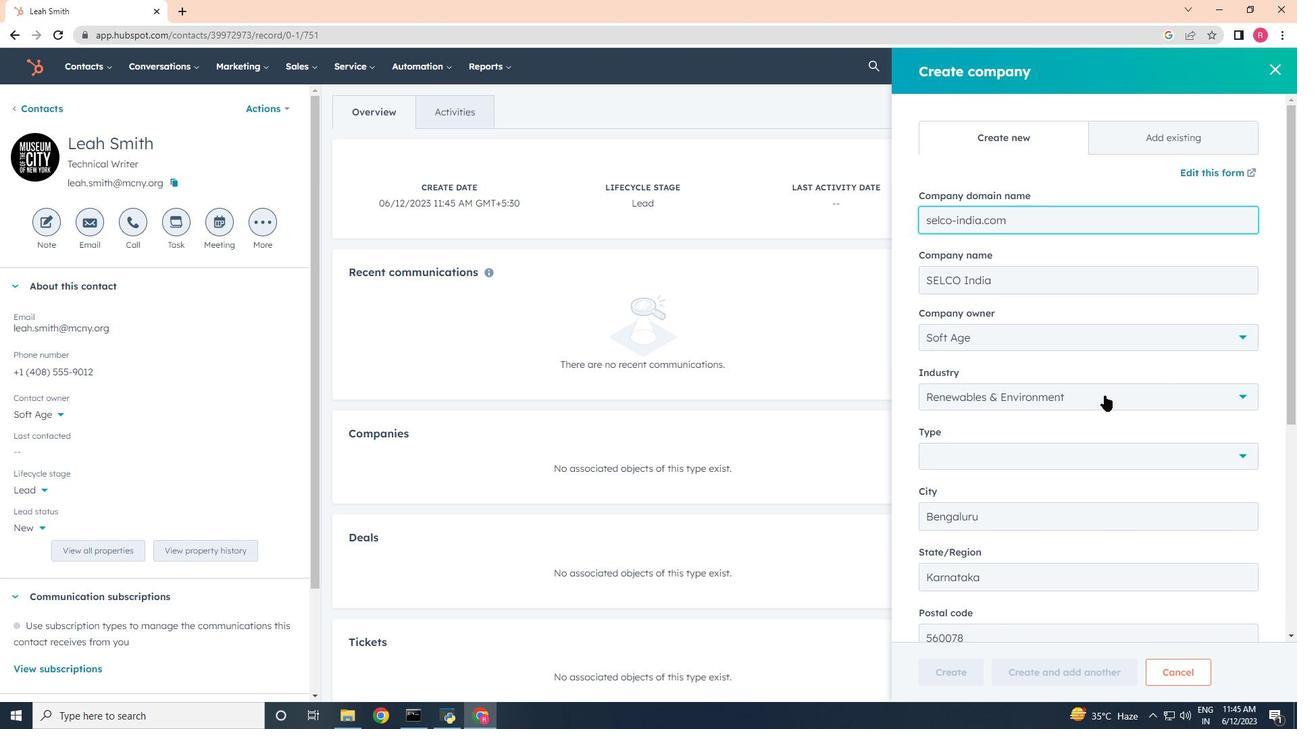 
Action: Mouse scrolled (1104, 400) with delta (0, 0)
Screenshot: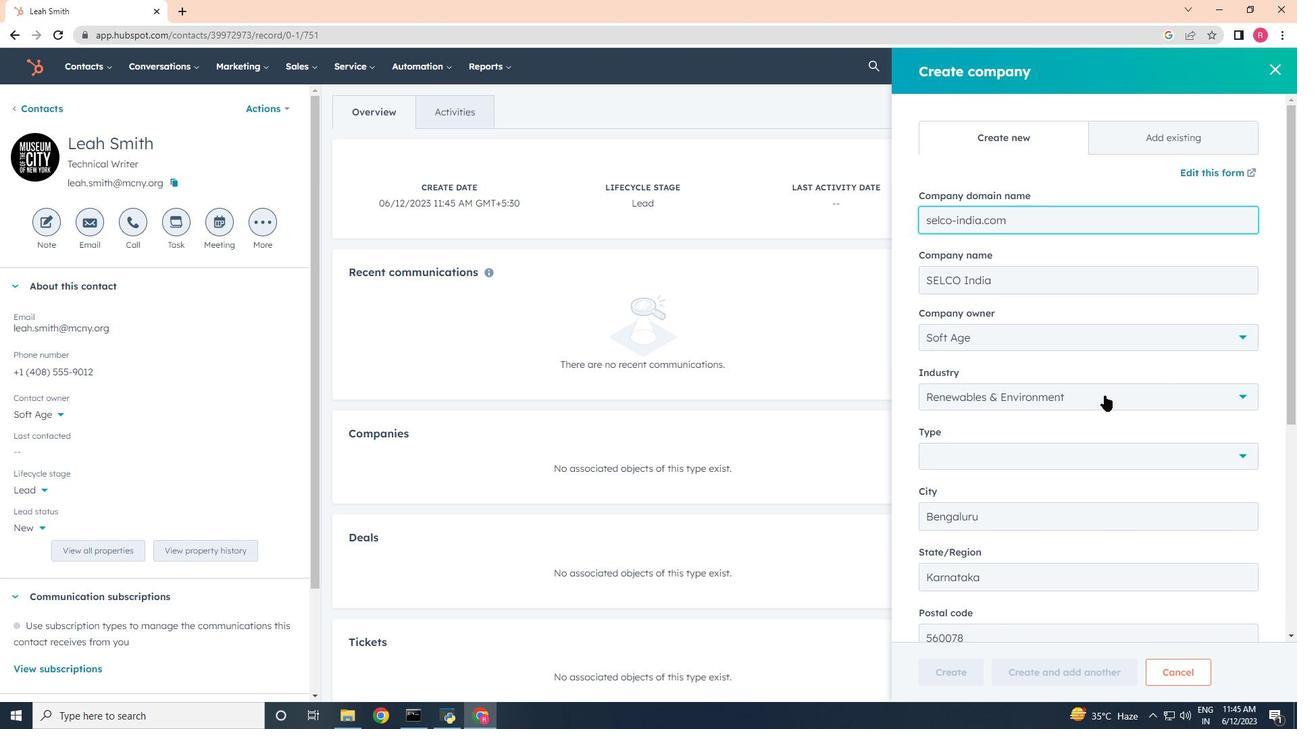 
Action: Mouse moved to (1045, 644)
Screenshot: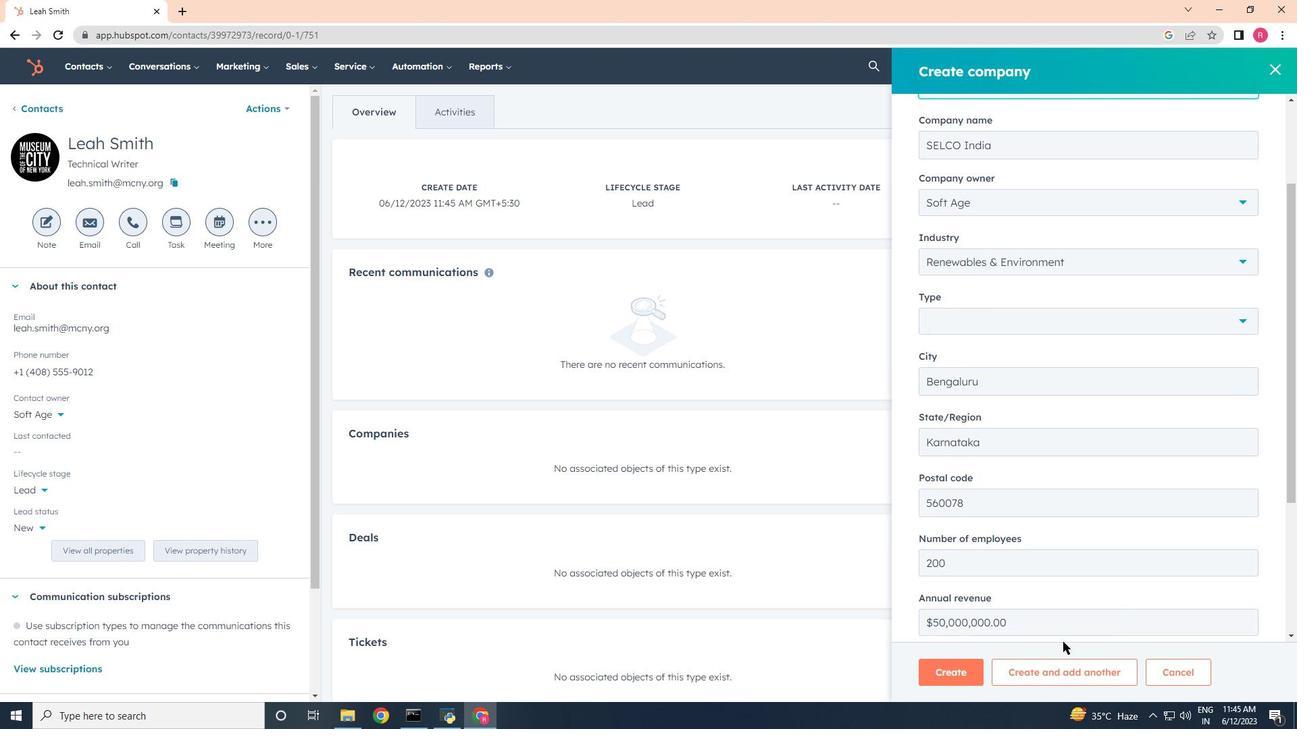 
Action: Mouse scrolled (1045, 643) with delta (0, 0)
Screenshot: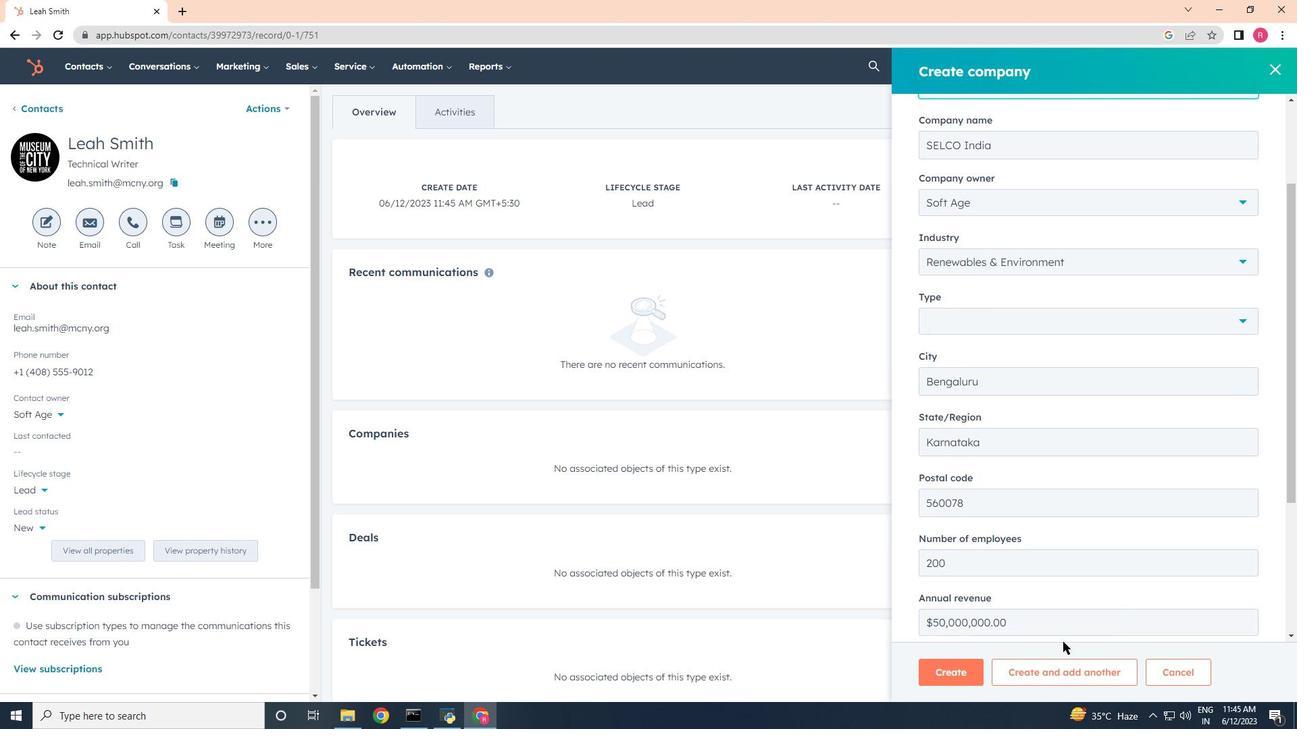 
Action: Mouse moved to (1025, 644)
Screenshot: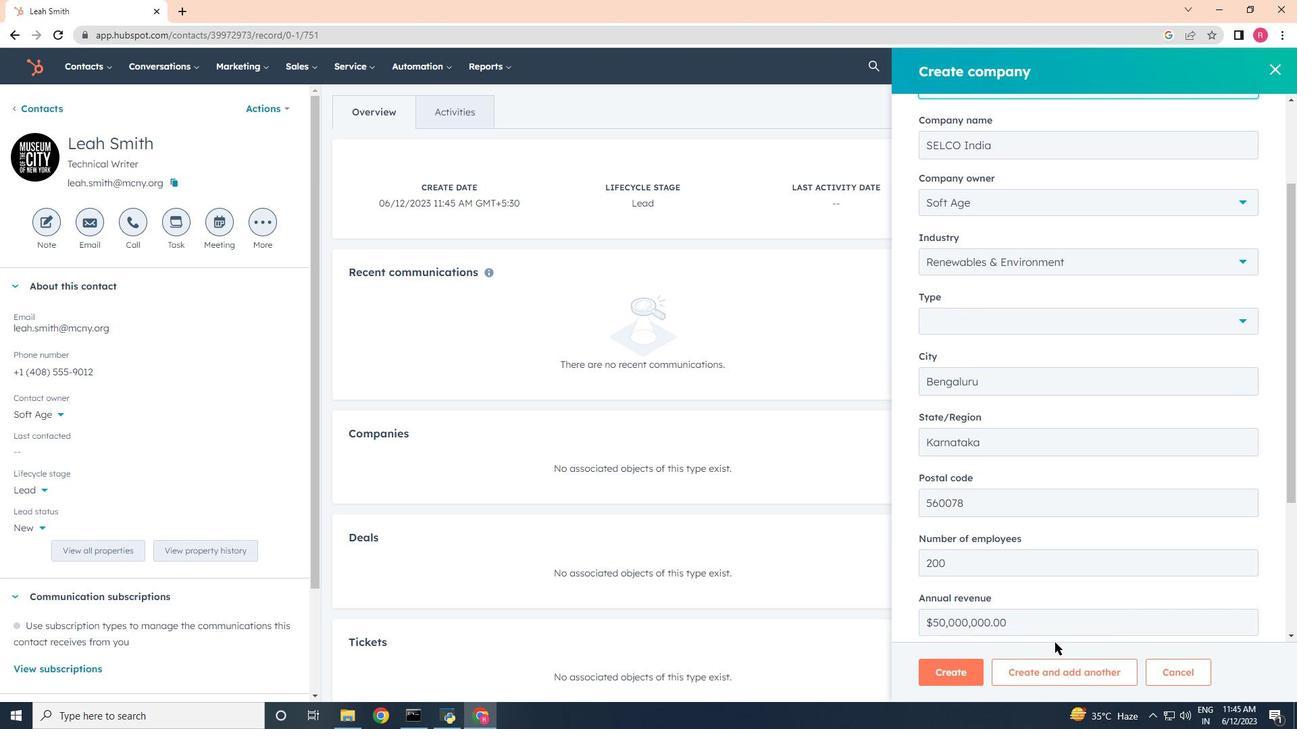 
Action: Mouse scrolled (1025, 643) with delta (0, 0)
Screenshot: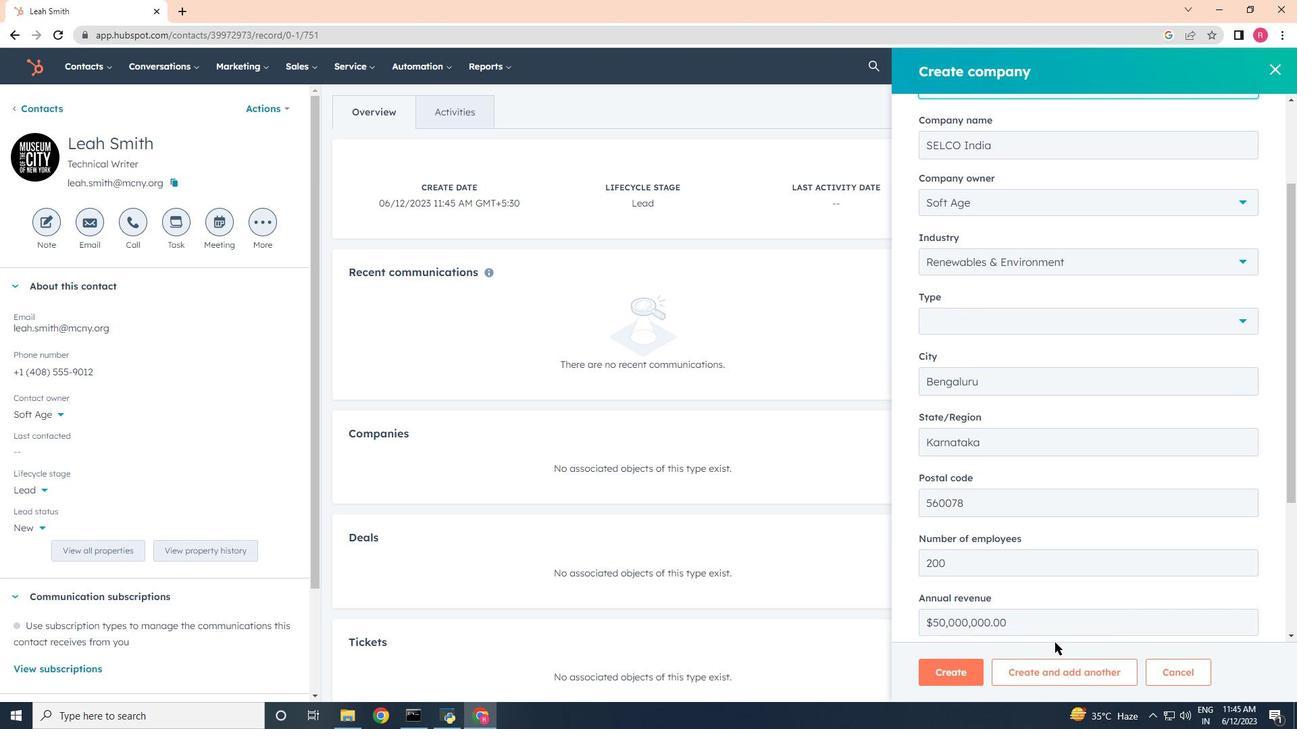
Action: Mouse moved to (1009, 642)
Screenshot: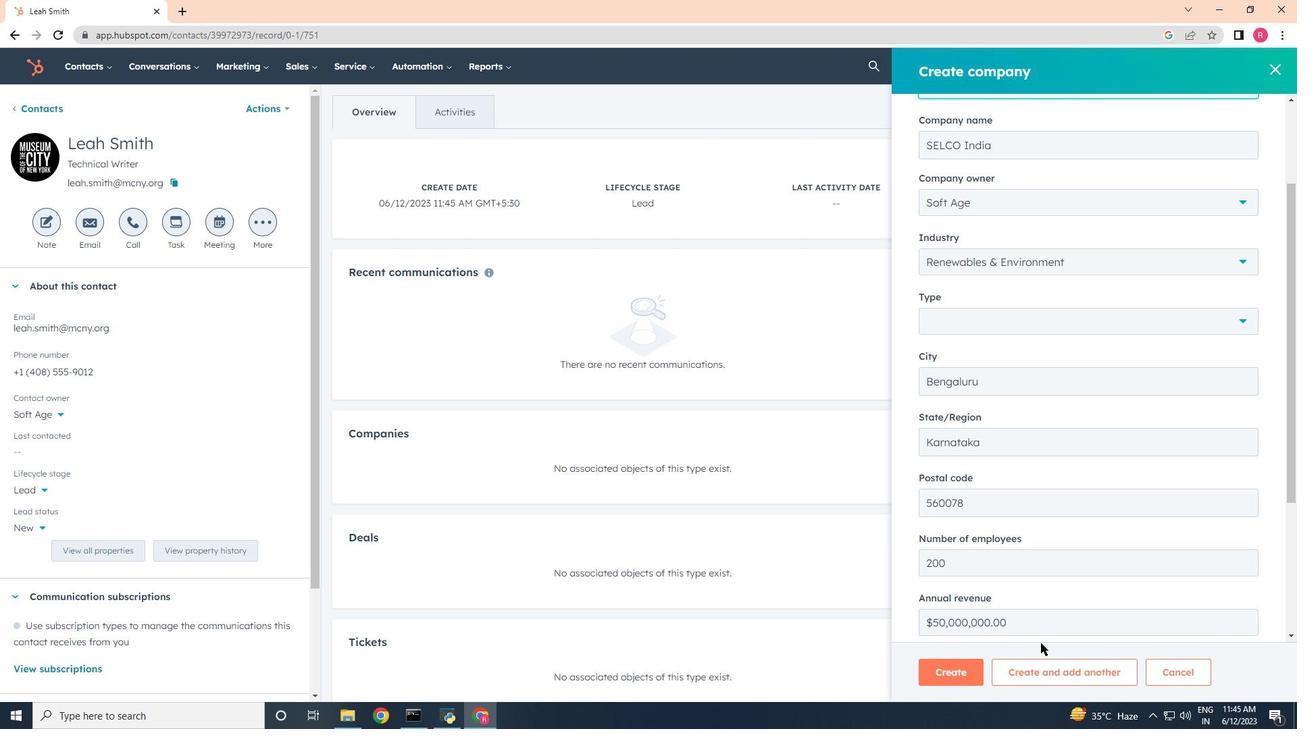 
Action: Mouse scrolled (1009, 641) with delta (0, 0)
Screenshot: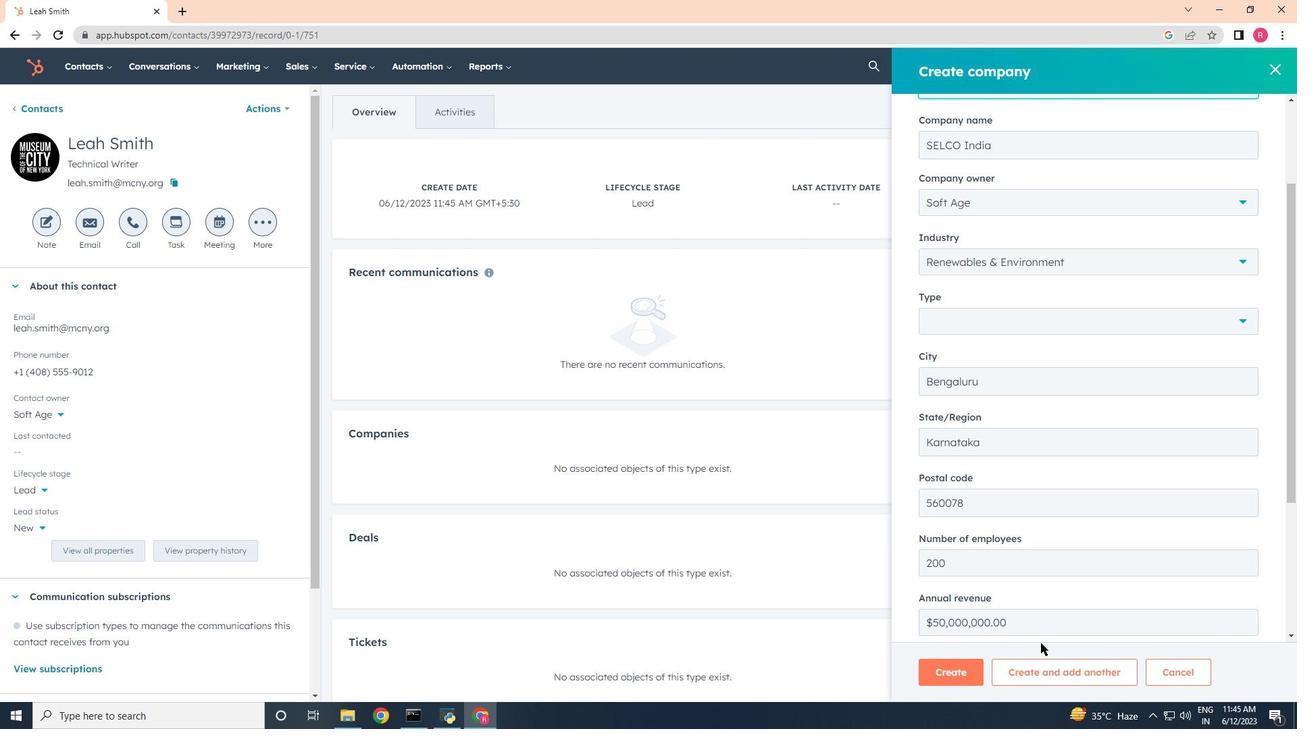
Action: Mouse moved to (1010, 546)
Screenshot: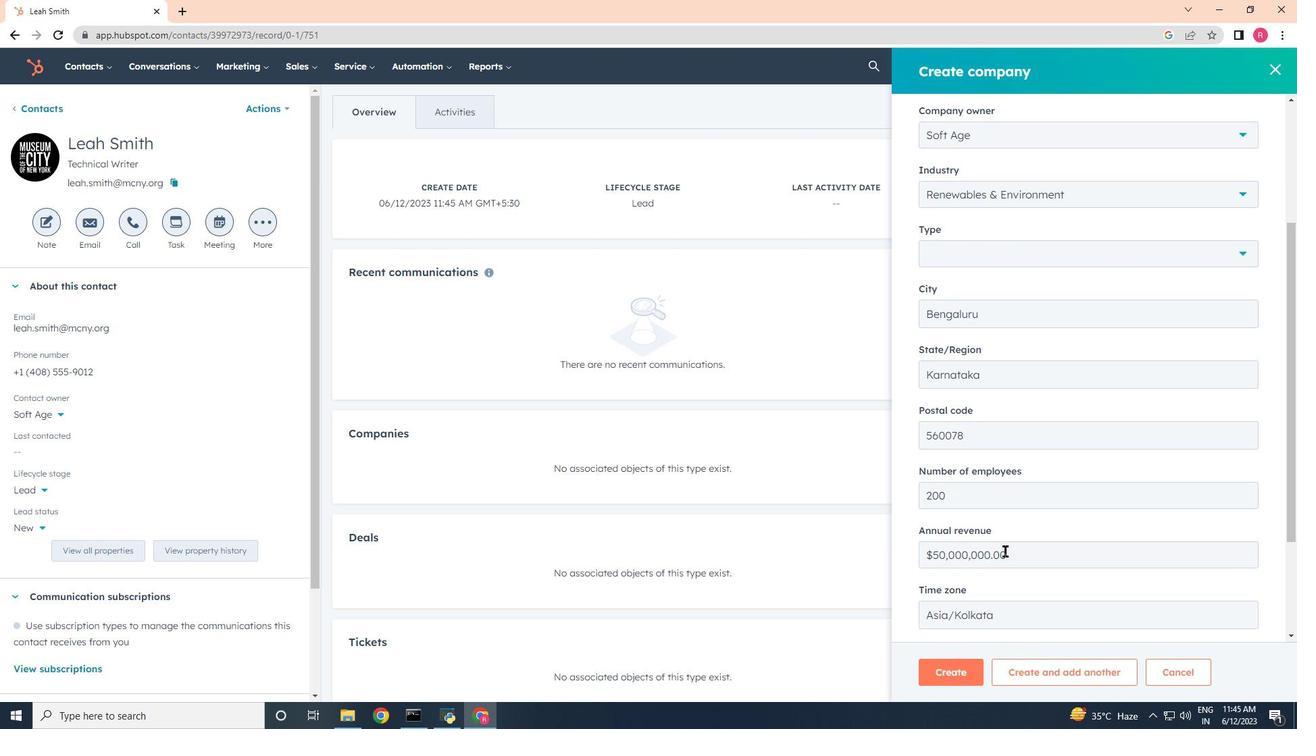 
Action: Mouse scrolled (1010, 546) with delta (0, 0)
Screenshot: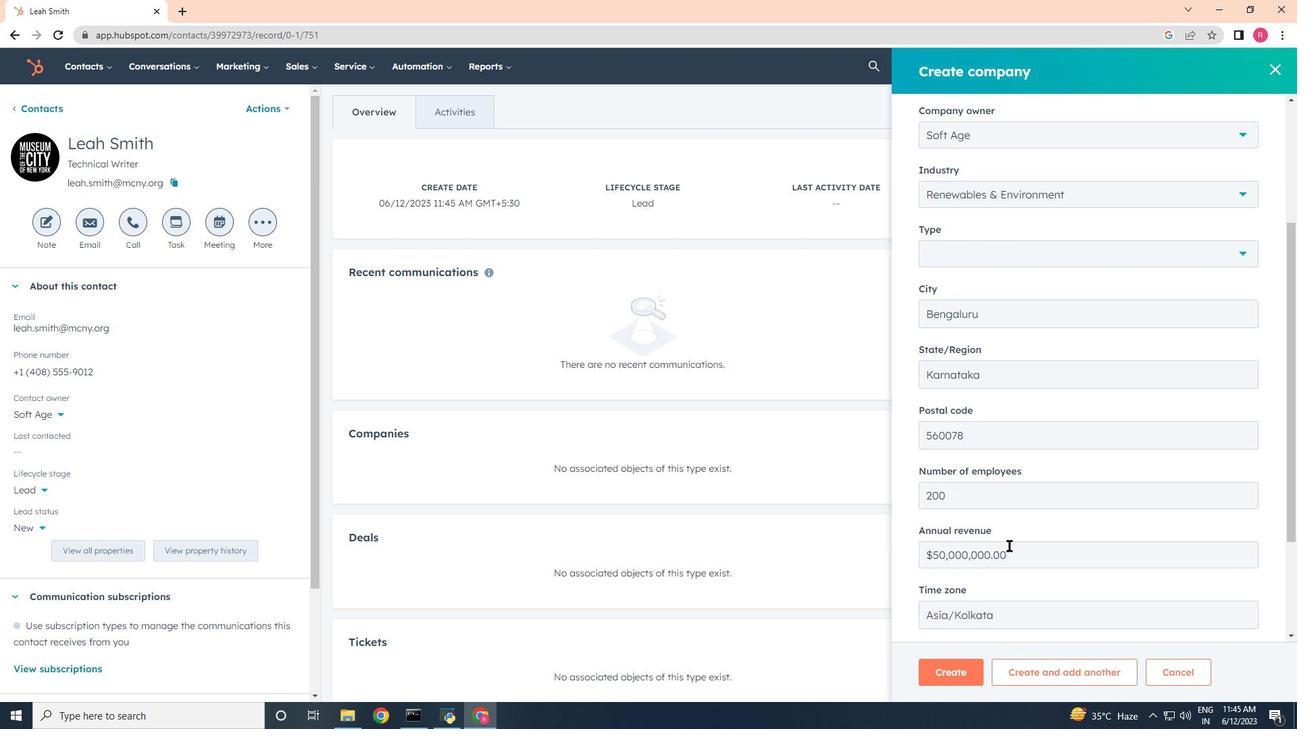 
Action: Mouse moved to (1011, 546)
Screenshot: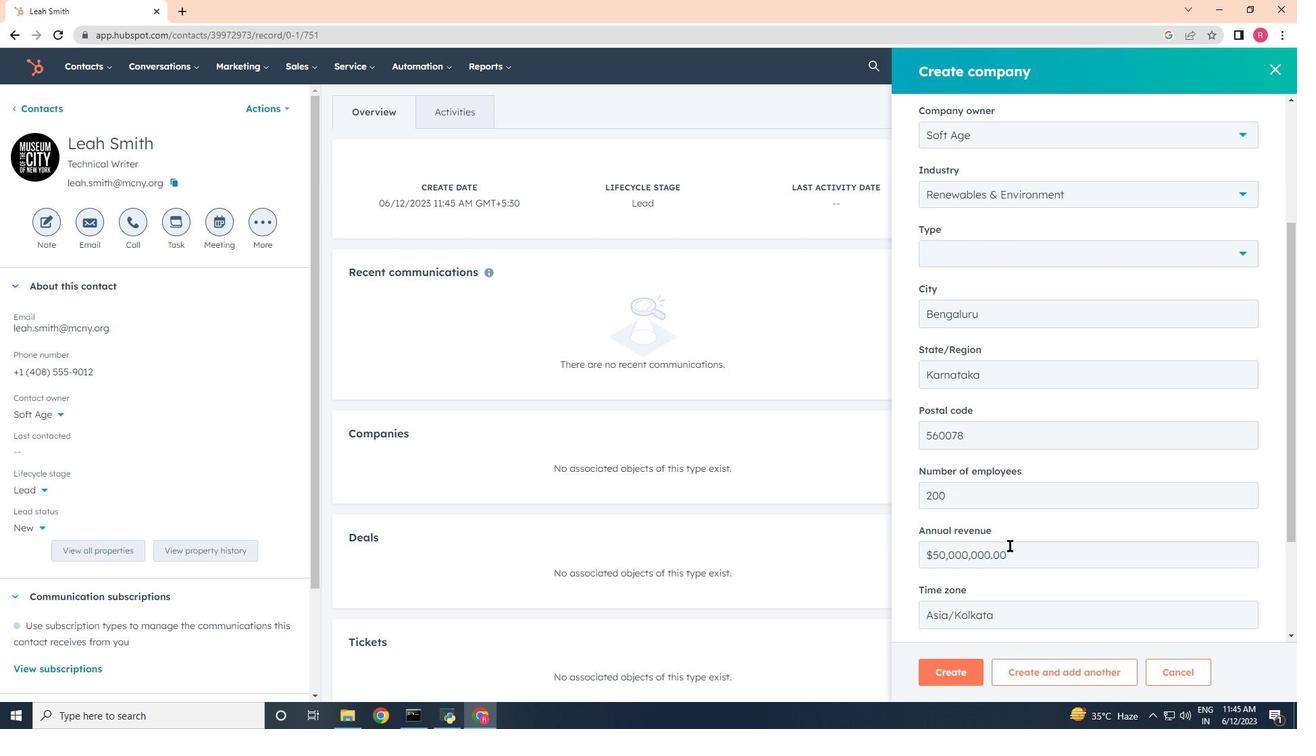 
Action: Mouse scrolled (1011, 546) with delta (0, 0)
Screenshot: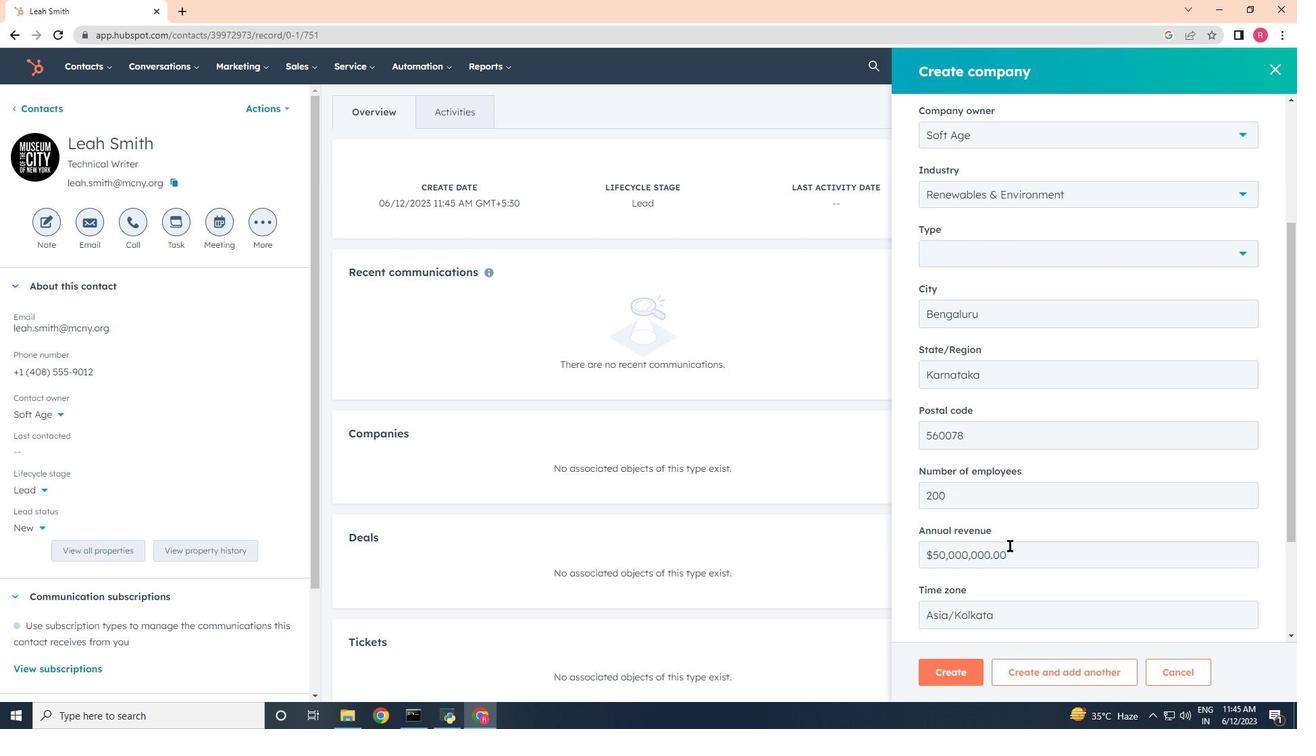 
Action: Mouse scrolled (1011, 546) with delta (0, 0)
Screenshot: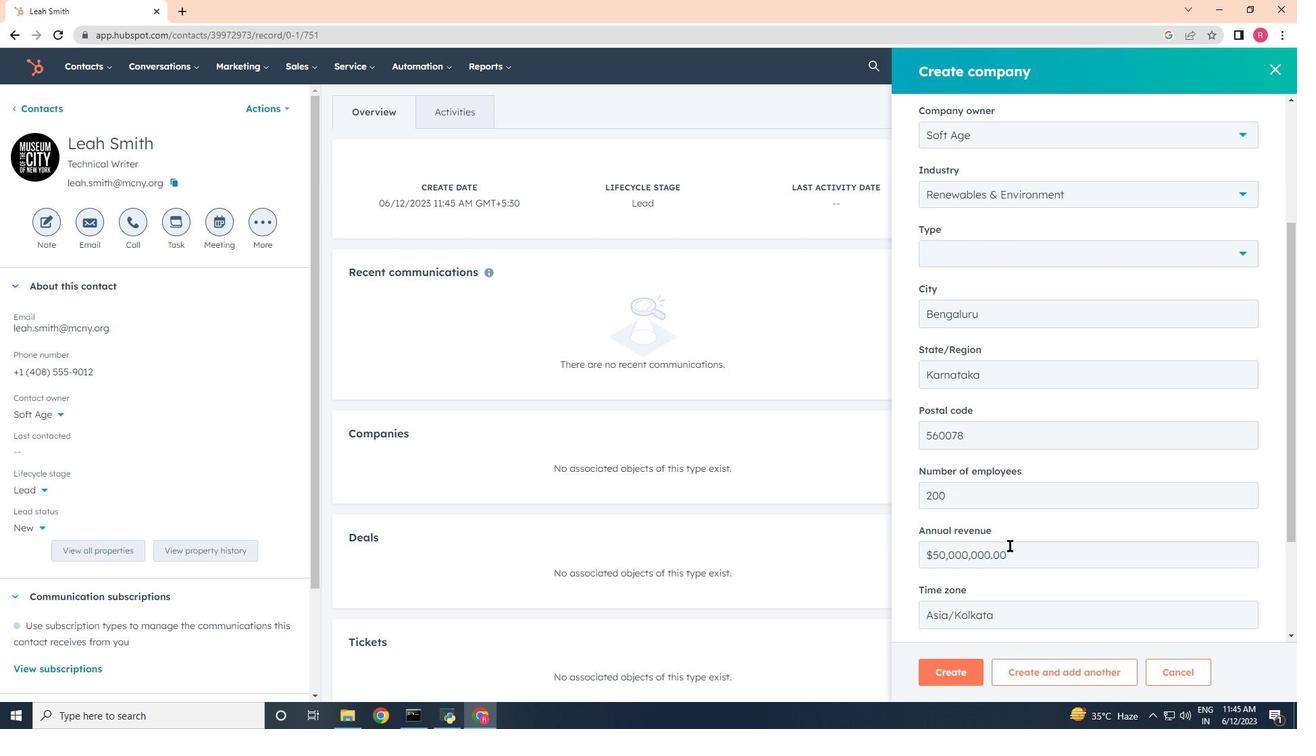 
Action: Mouse moved to (1011, 547)
Screenshot: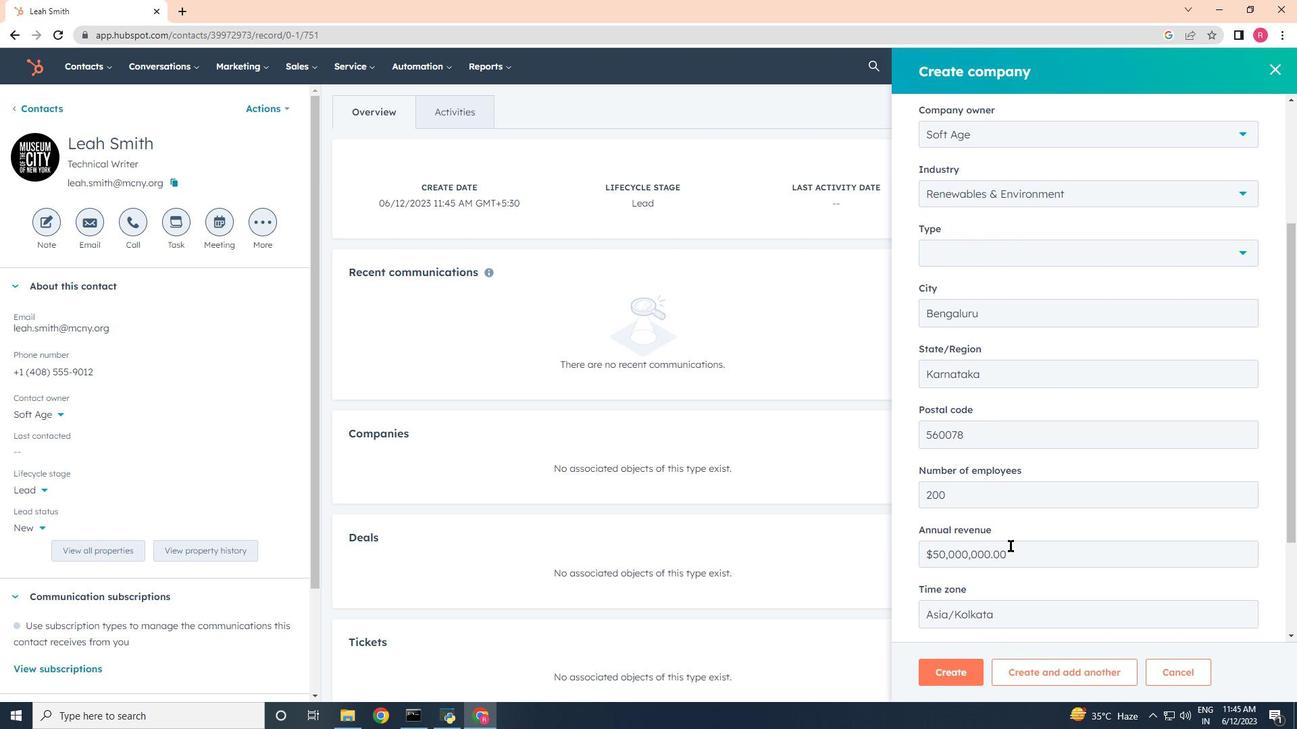 
Action: Mouse scrolled (1011, 546) with delta (0, 0)
Screenshot: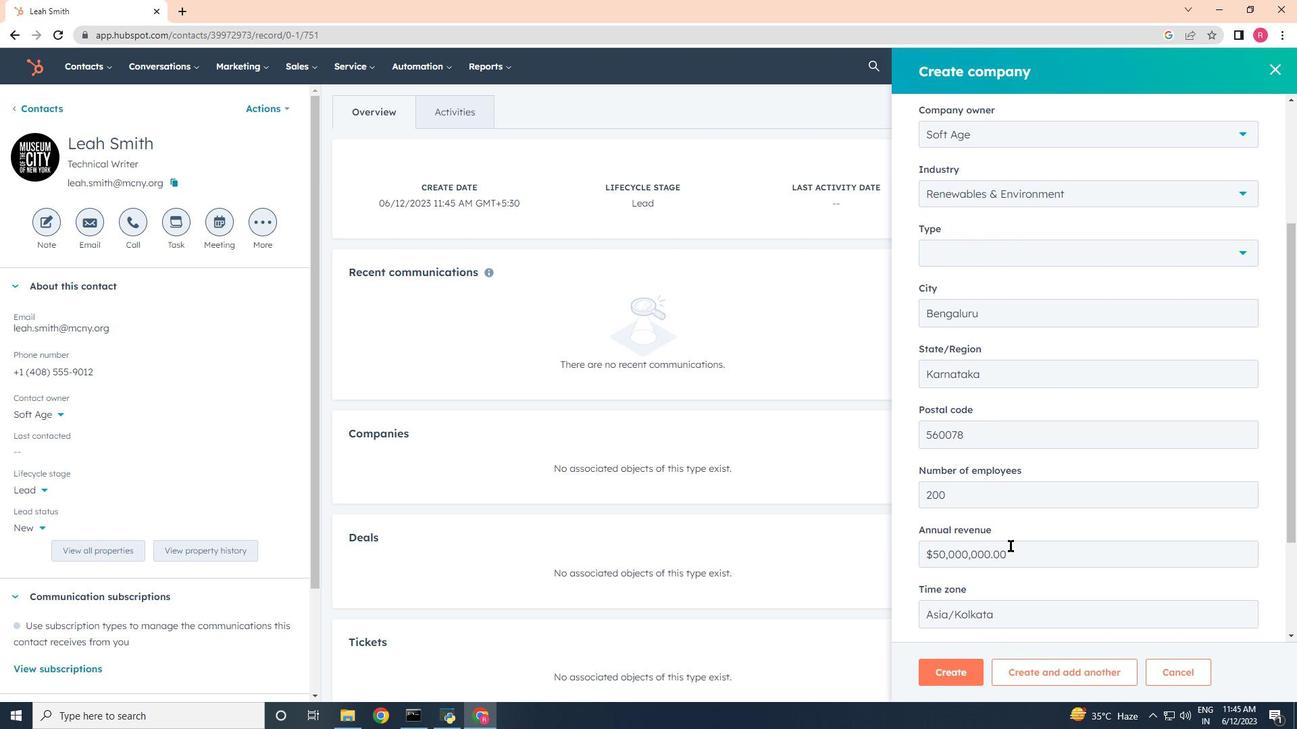 
Action: Mouse moved to (1011, 548)
Screenshot: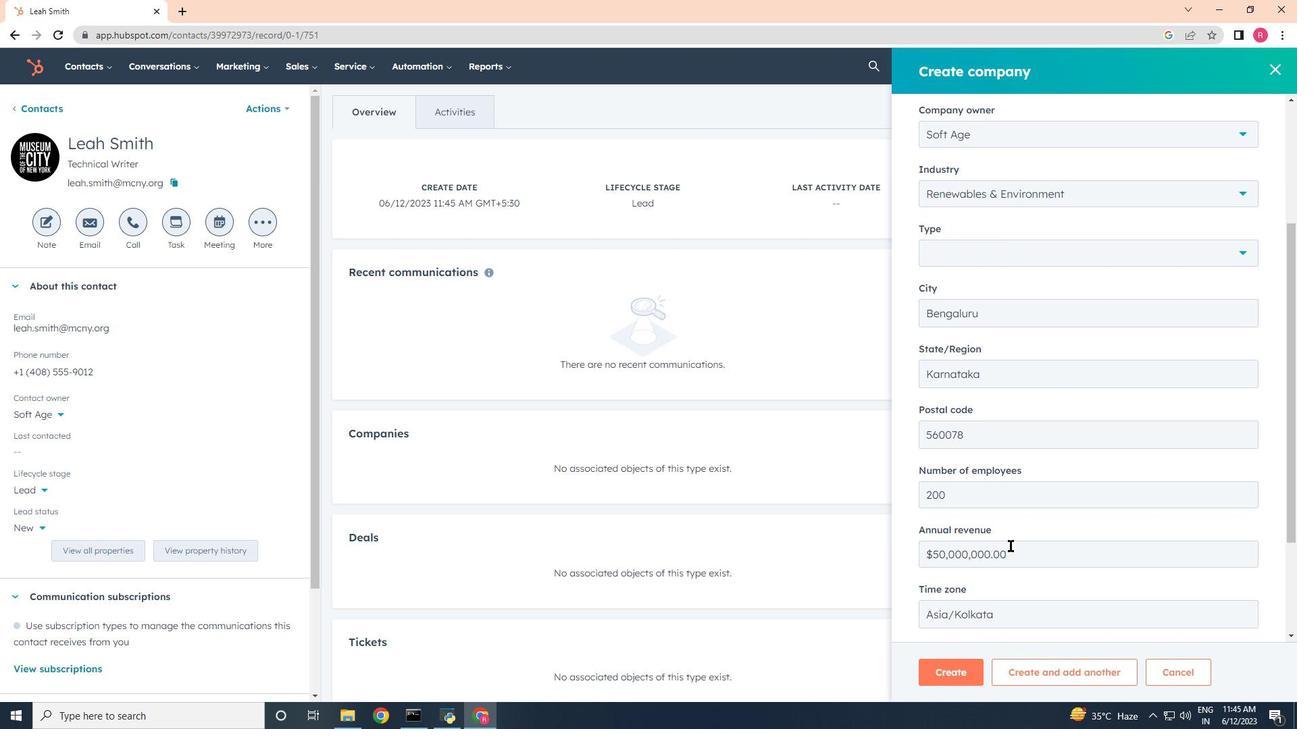 
Action: Mouse scrolled (1011, 547) with delta (0, 0)
Screenshot: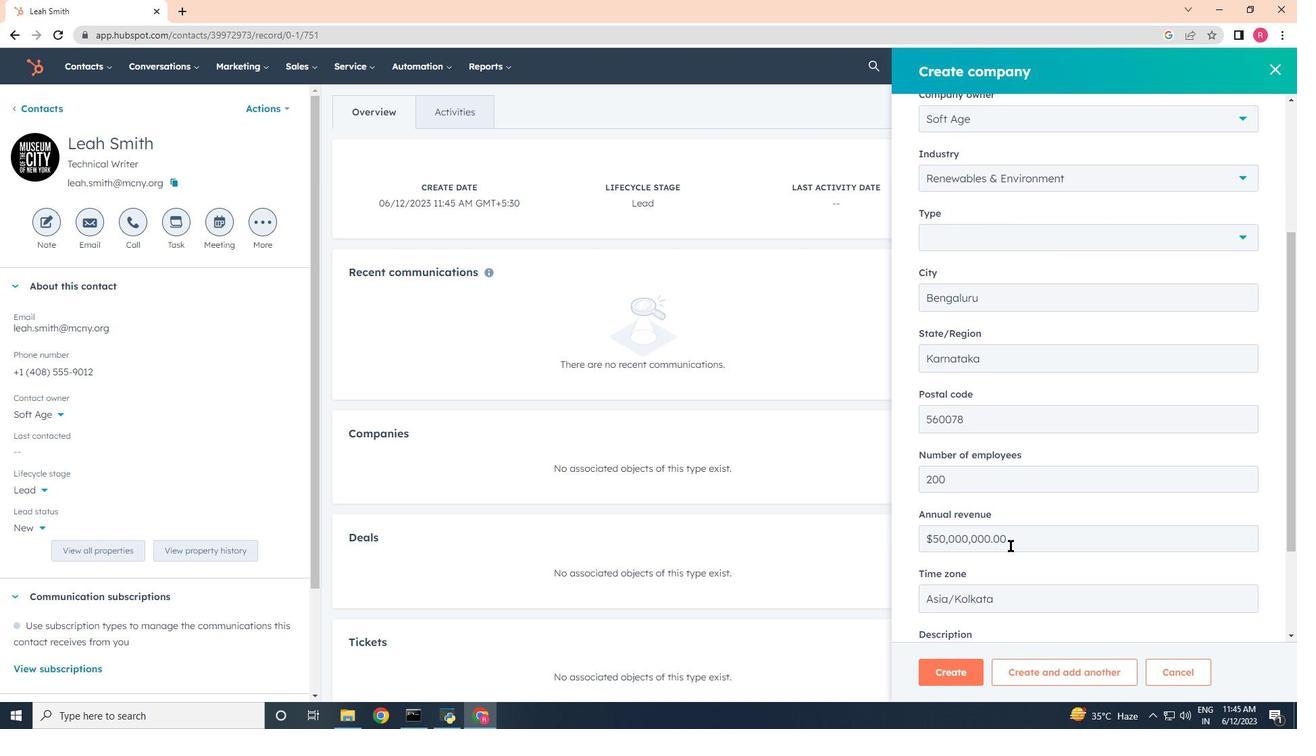 
Action: Mouse moved to (974, 644)
Screenshot: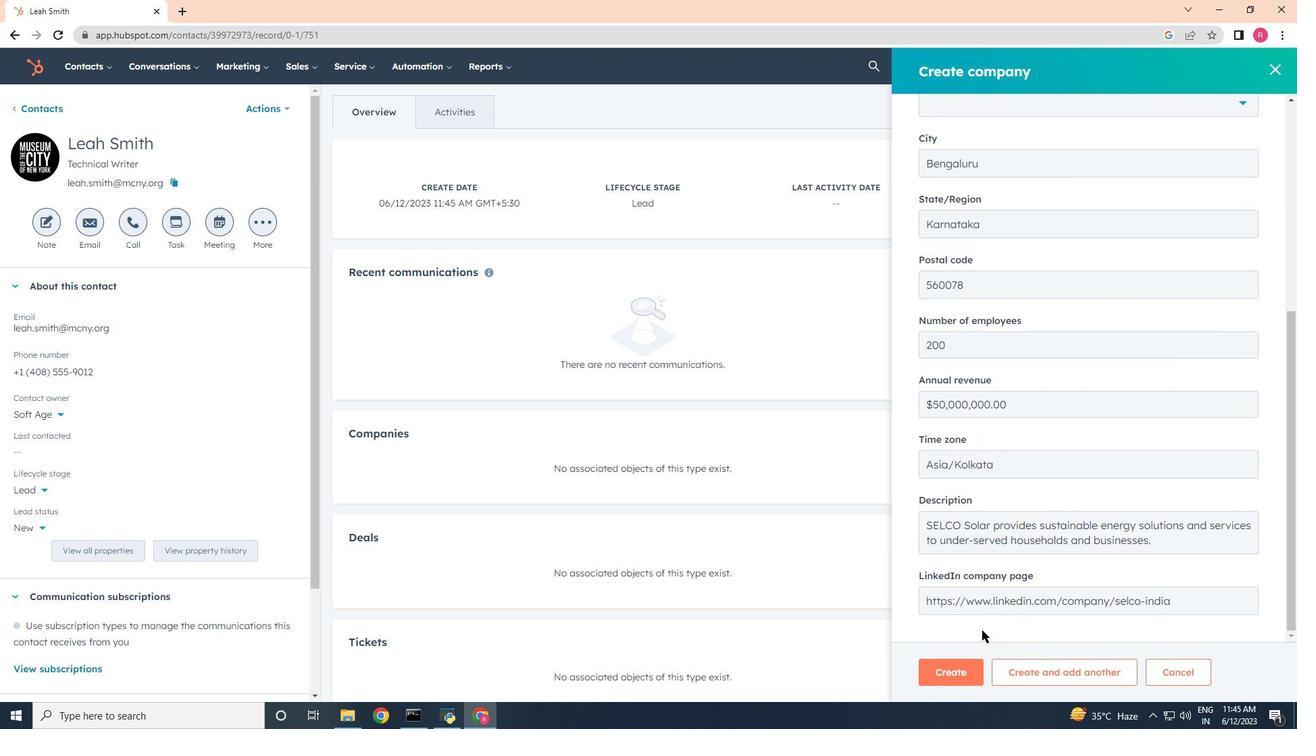 
Action: Mouse scrolled (974, 643) with delta (0, 0)
Screenshot: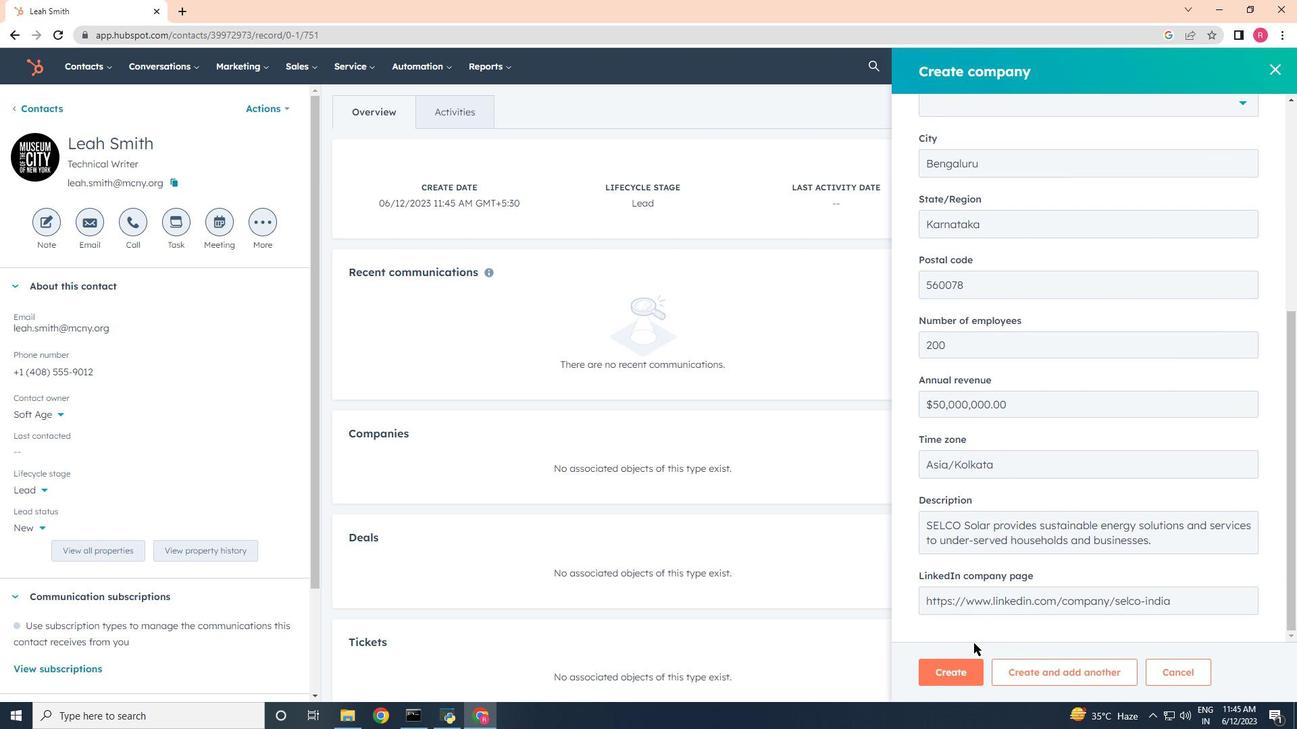 
Action: Mouse scrolled (974, 643) with delta (0, 0)
Screenshot: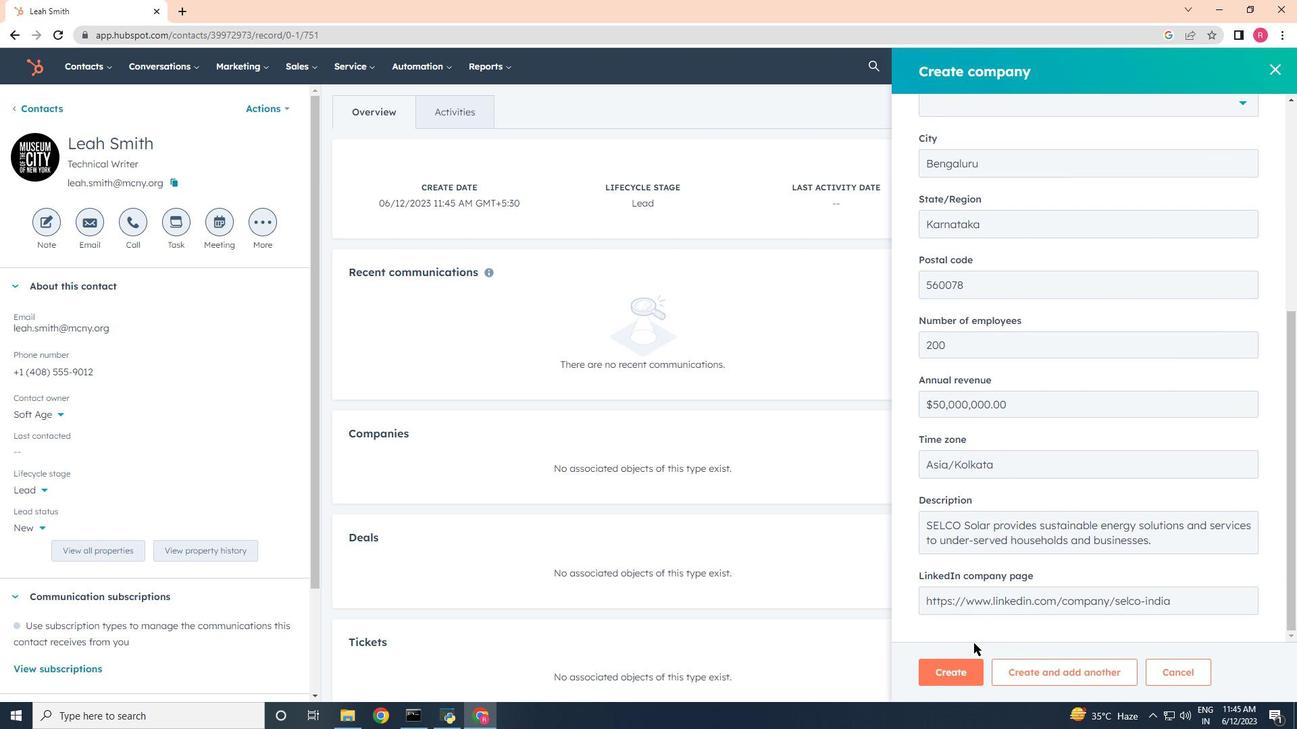 
Action: Mouse scrolled (974, 643) with delta (0, 0)
Screenshot: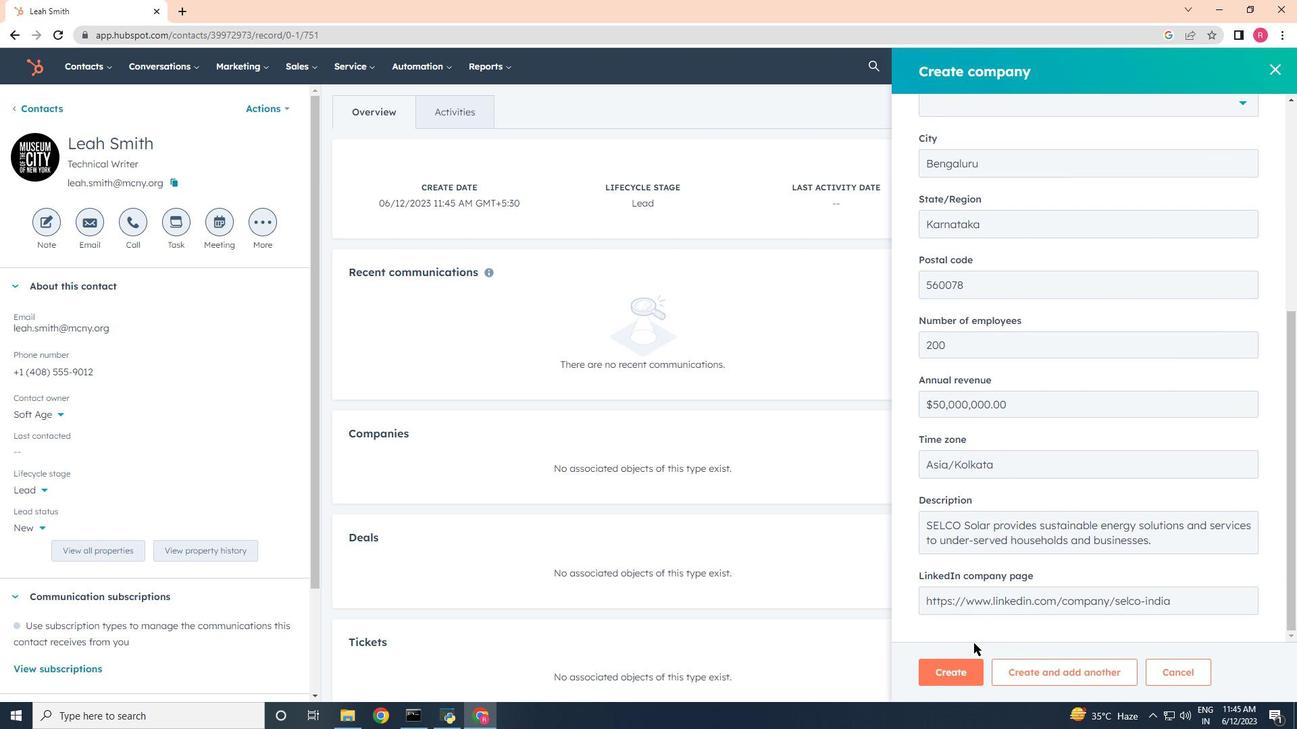 
Action: Mouse scrolled (974, 643) with delta (0, 0)
Screenshot: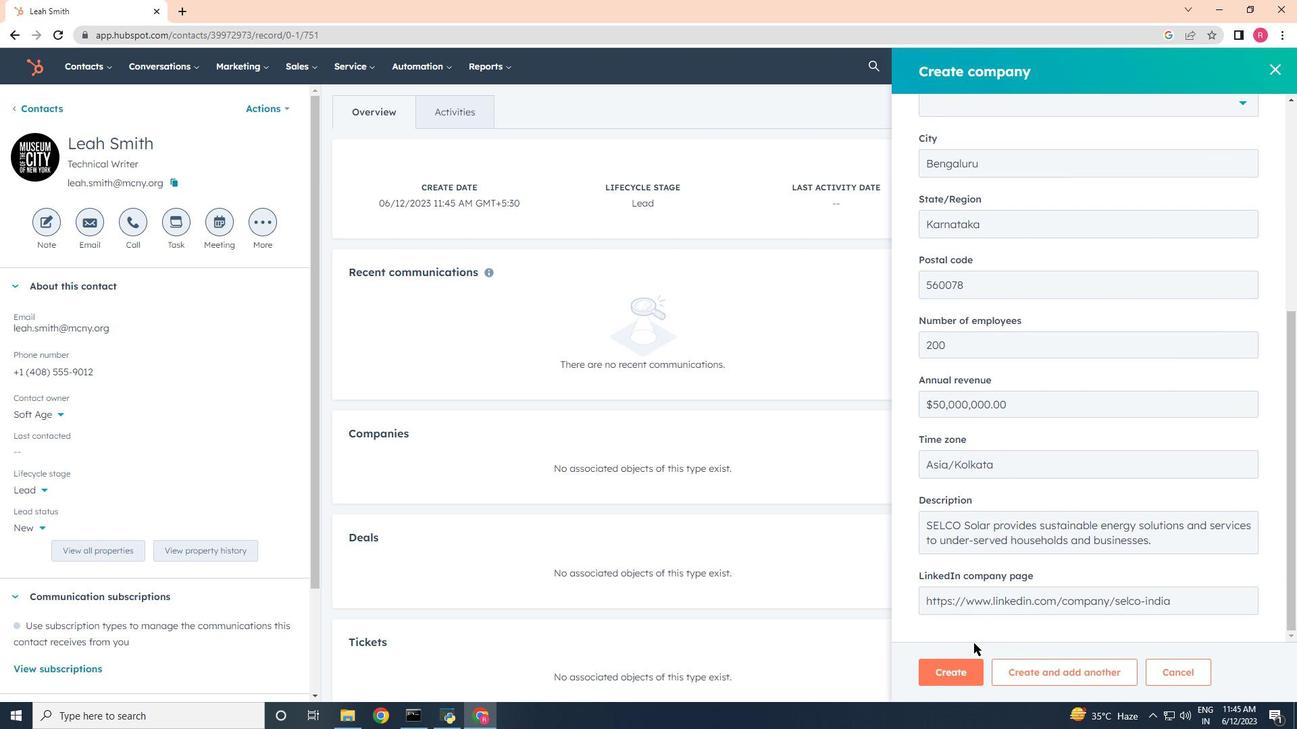 
Action: Mouse moved to (967, 671)
Screenshot: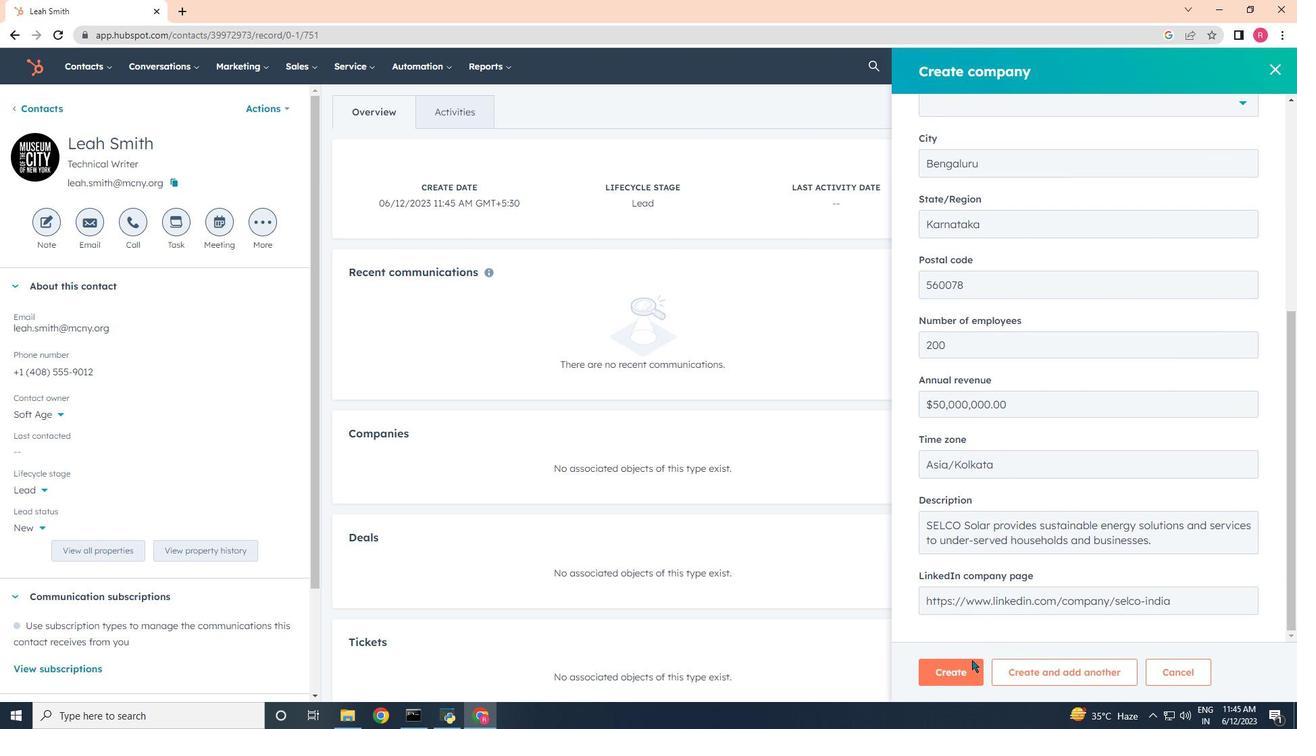 
Action: Mouse pressed left at (967, 671)
Screenshot: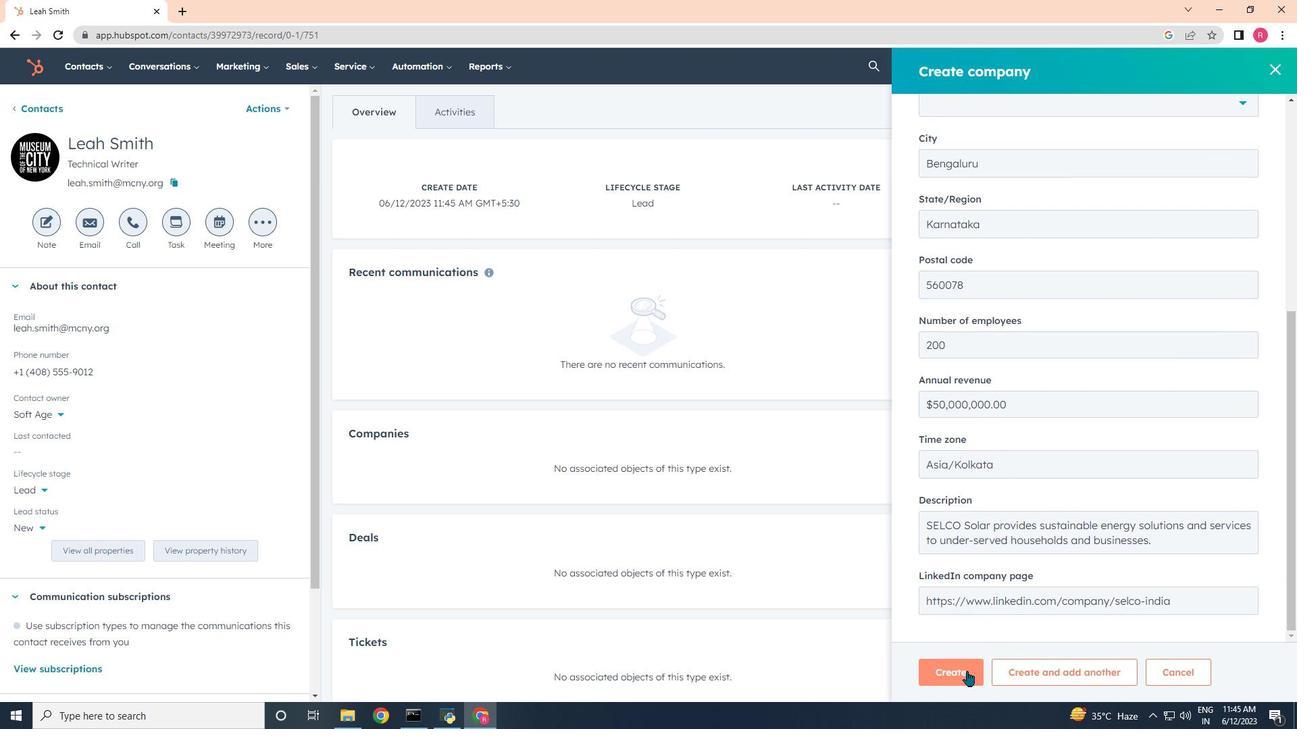 
Action: Mouse moved to (967, 668)
Screenshot: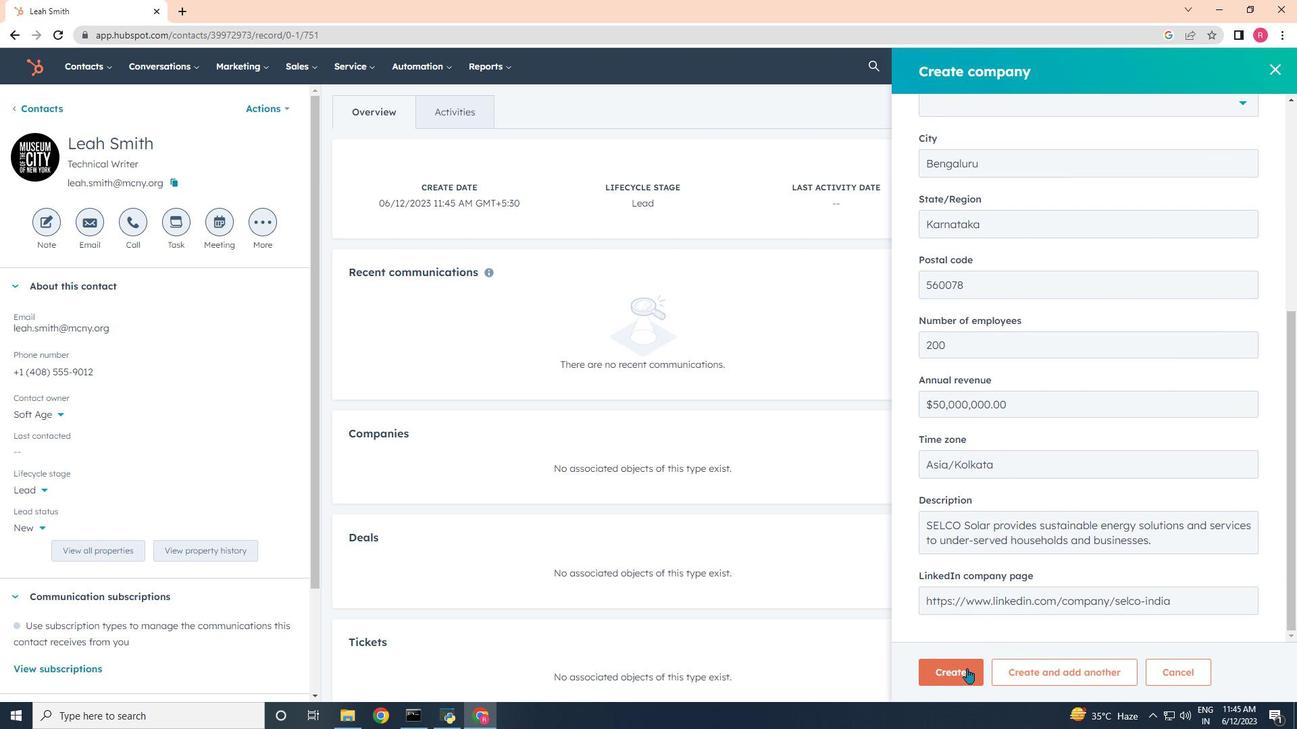 
